 Task: Select Convenience. Add to cart, from Lula Convenience Stores for 1779 Jenna Lane, Cincinnati, Ohio 45202, Cell Number 513-925-0533, following item : Snuggle Blue Sparkle Fabric Softener Dryer Sheets - 2
Action: Mouse moved to (342, 139)
Screenshot: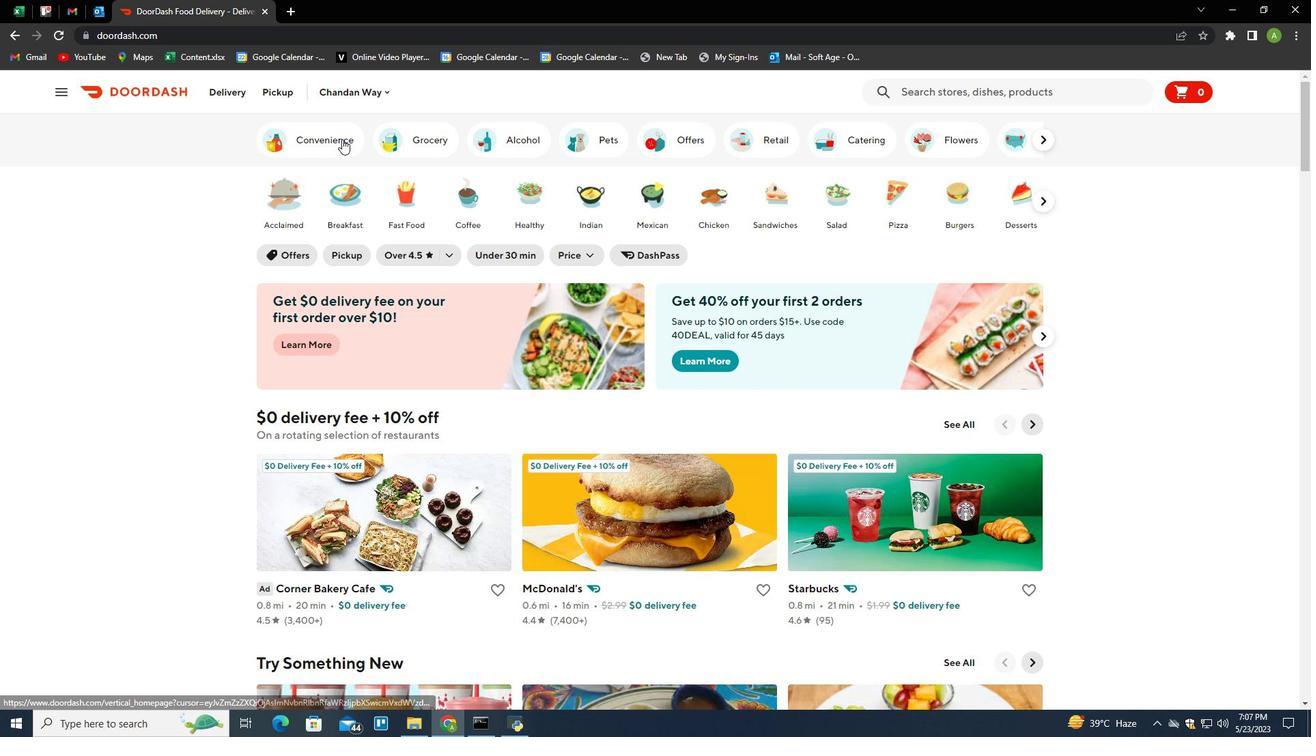 
Action: Mouse pressed left at (342, 139)
Screenshot: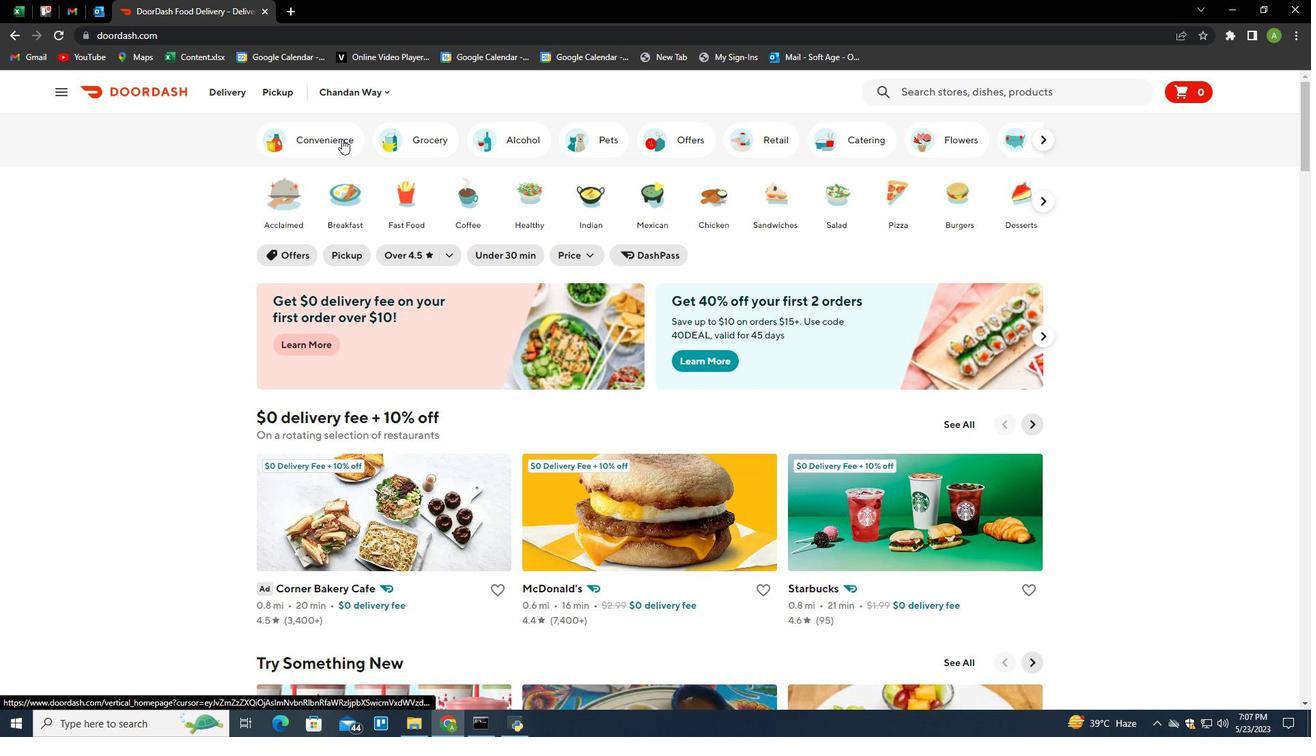 
Action: Mouse moved to (649, 576)
Screenshot: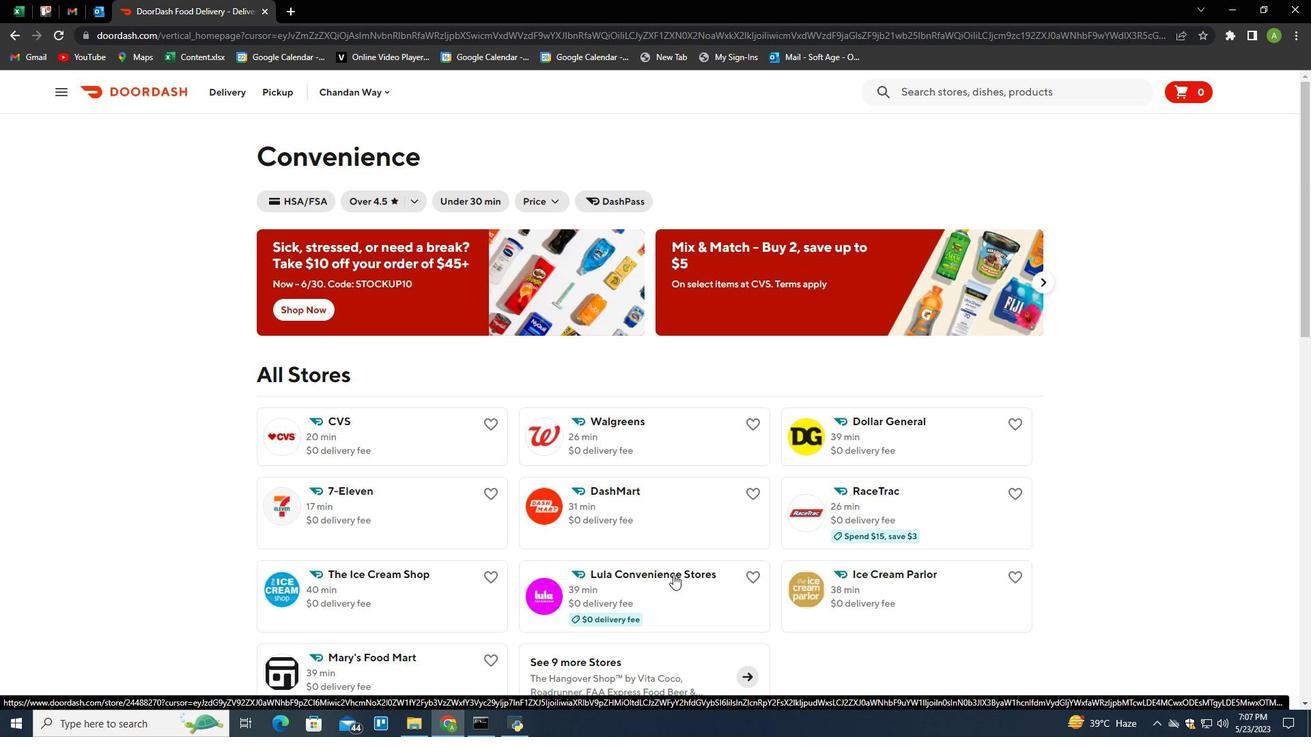 
Action: Mouse pressed left at (649, 576)
Screenshot: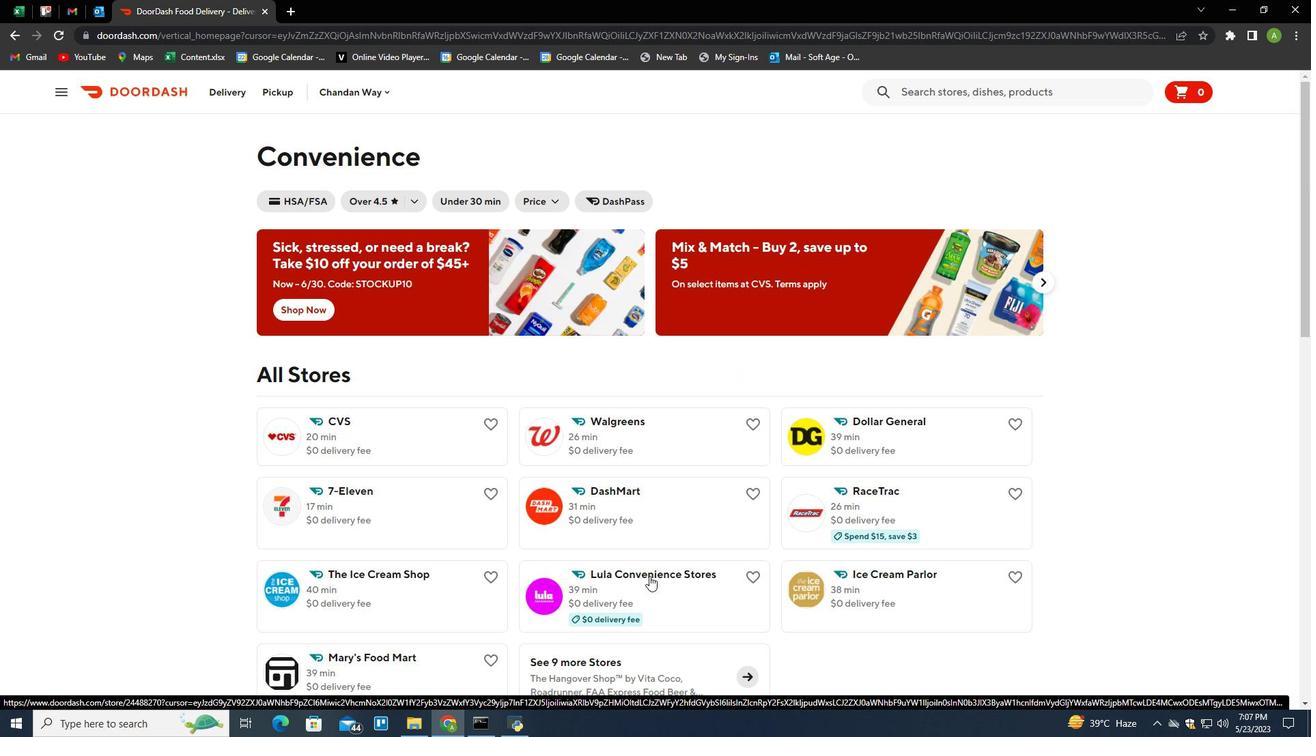 
Action: Mouse moved to (282, 88)
Screenshot: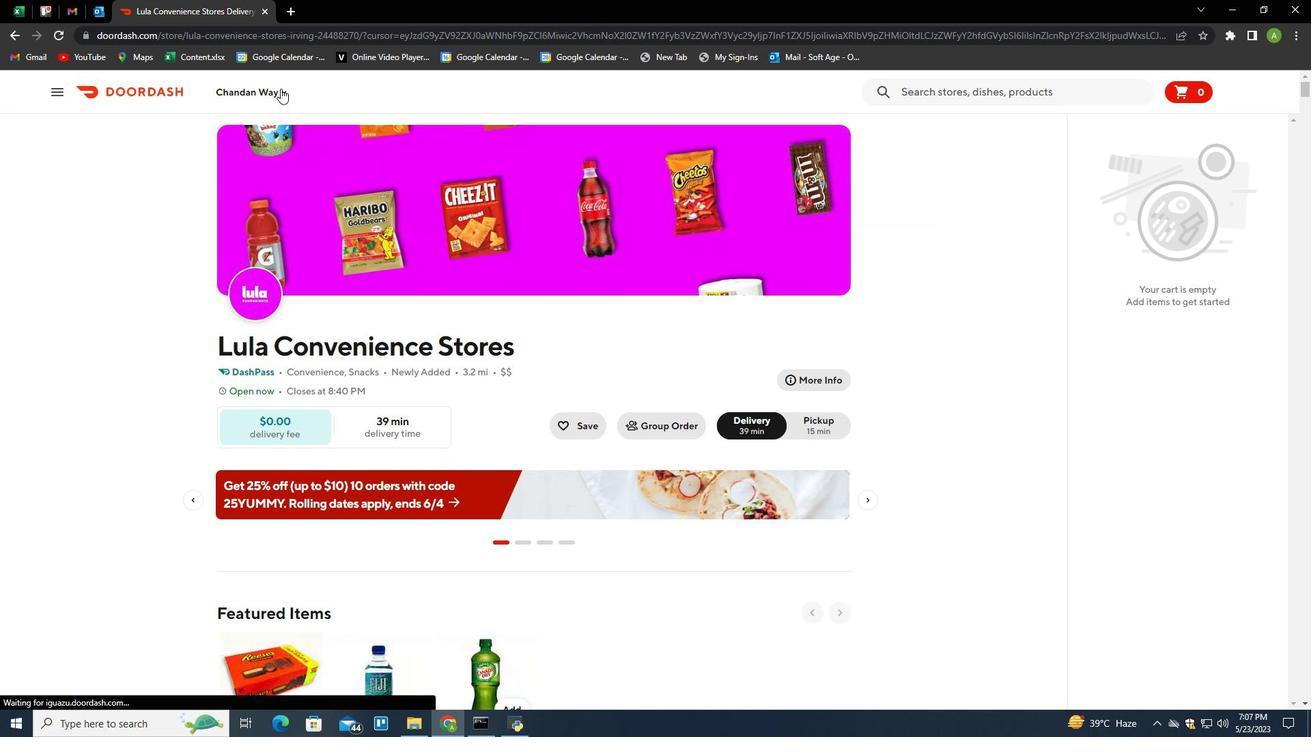 
Action: Mouse pressed left at (282, 88)
Screenshot: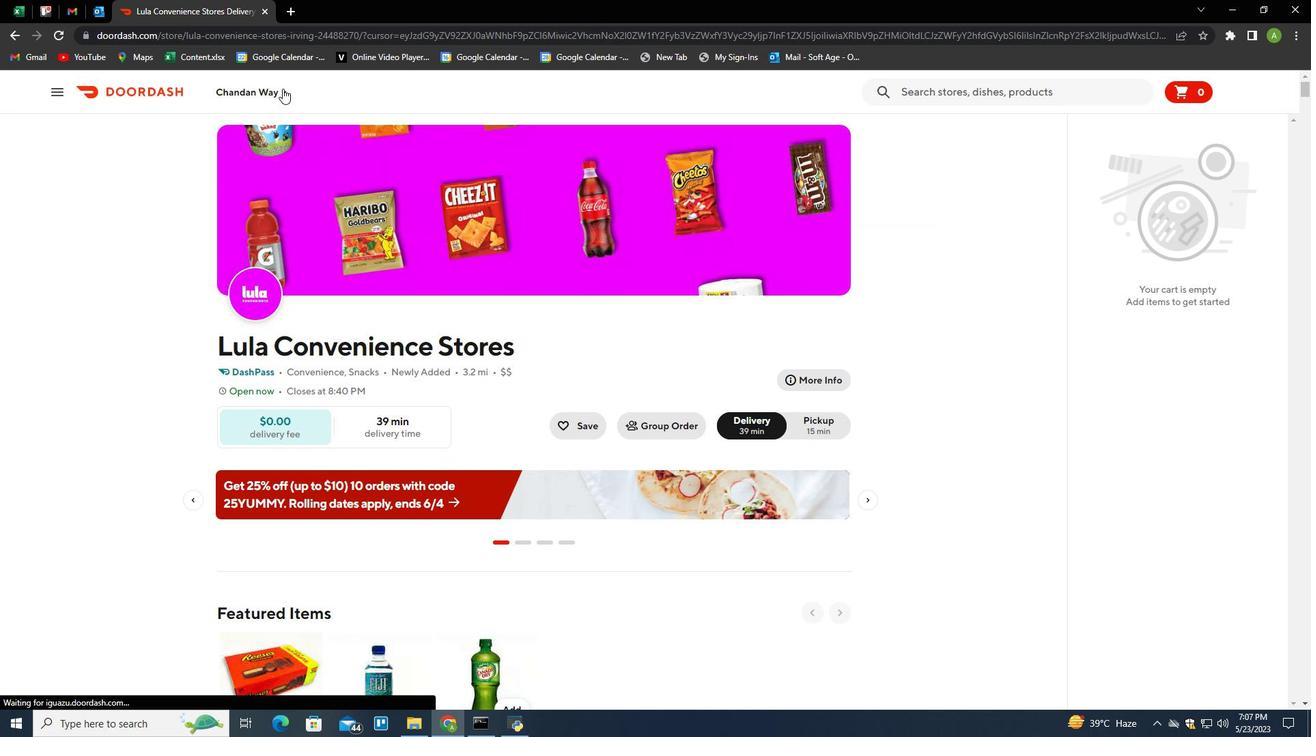
Action: Mouse moved to (293, 155)
Screenshot: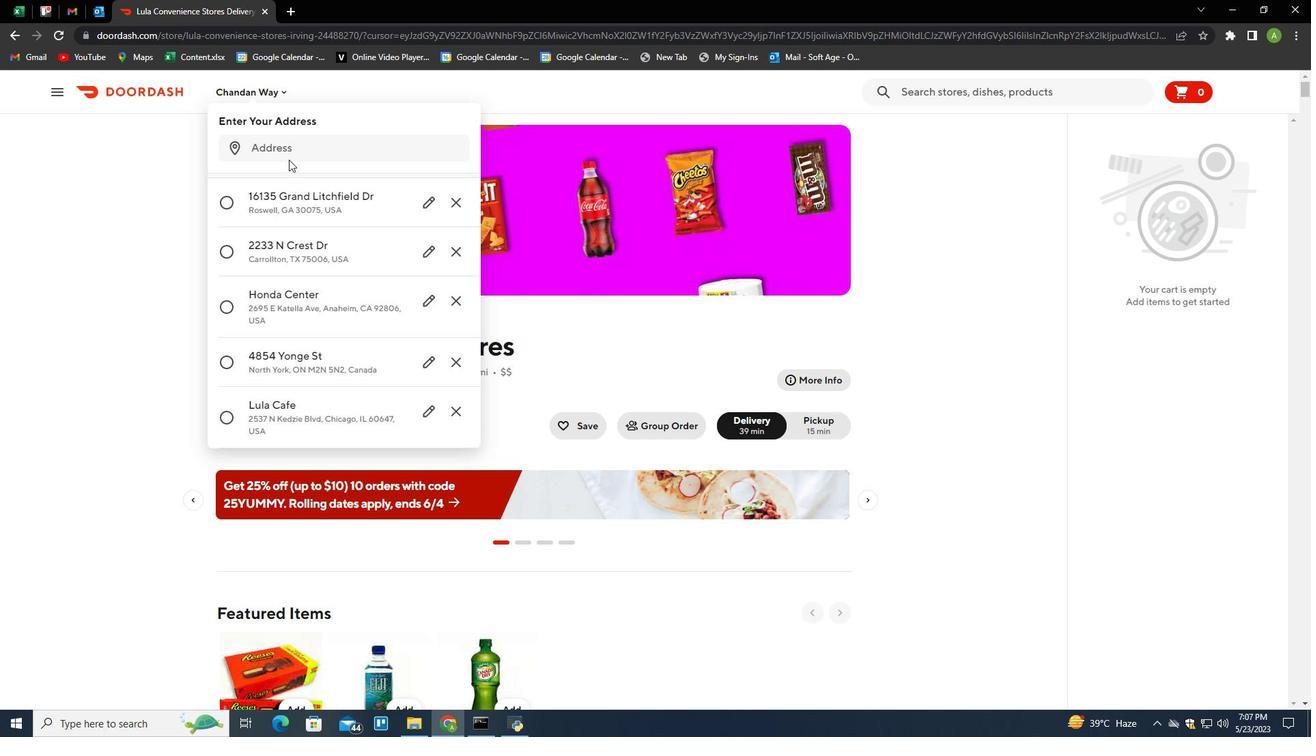 
Action: Mouse pressed left at (293, 155)
Screenshot: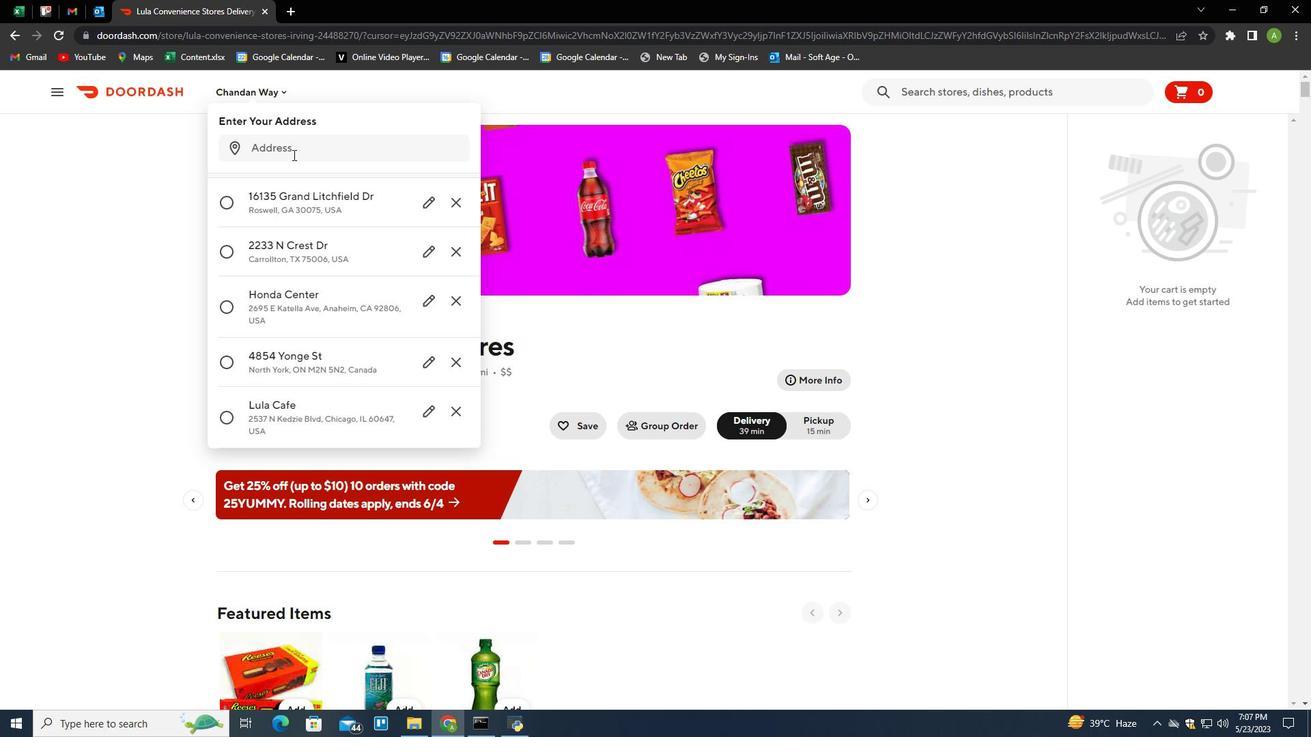 
Action: Mouse moved to (293, 142)
Screenshot: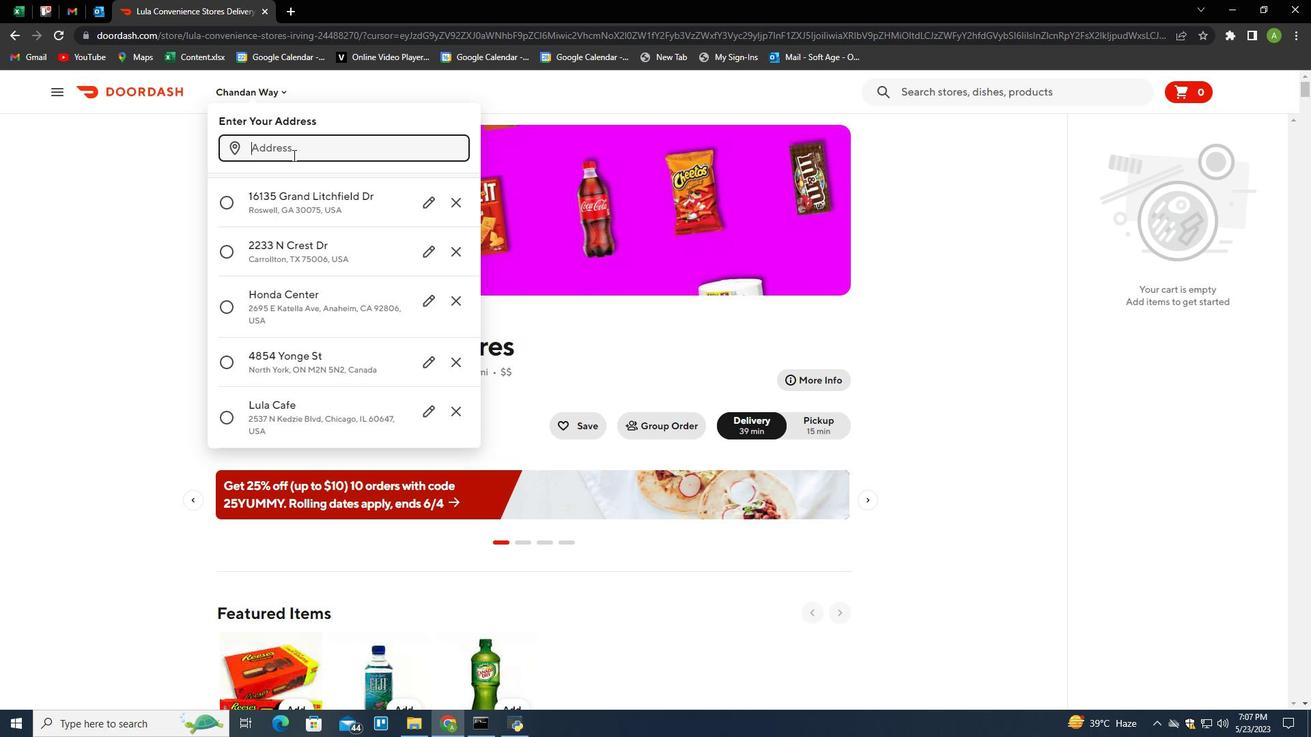 
Action: Key pressed 1779<Key.space>jenna<Key.space>lane,<Key.space>cicn<Key.backspace><Key.backspace>ncinnati,<Key.space>ohio<Key.space>45202<Key.enter>
Screenshot: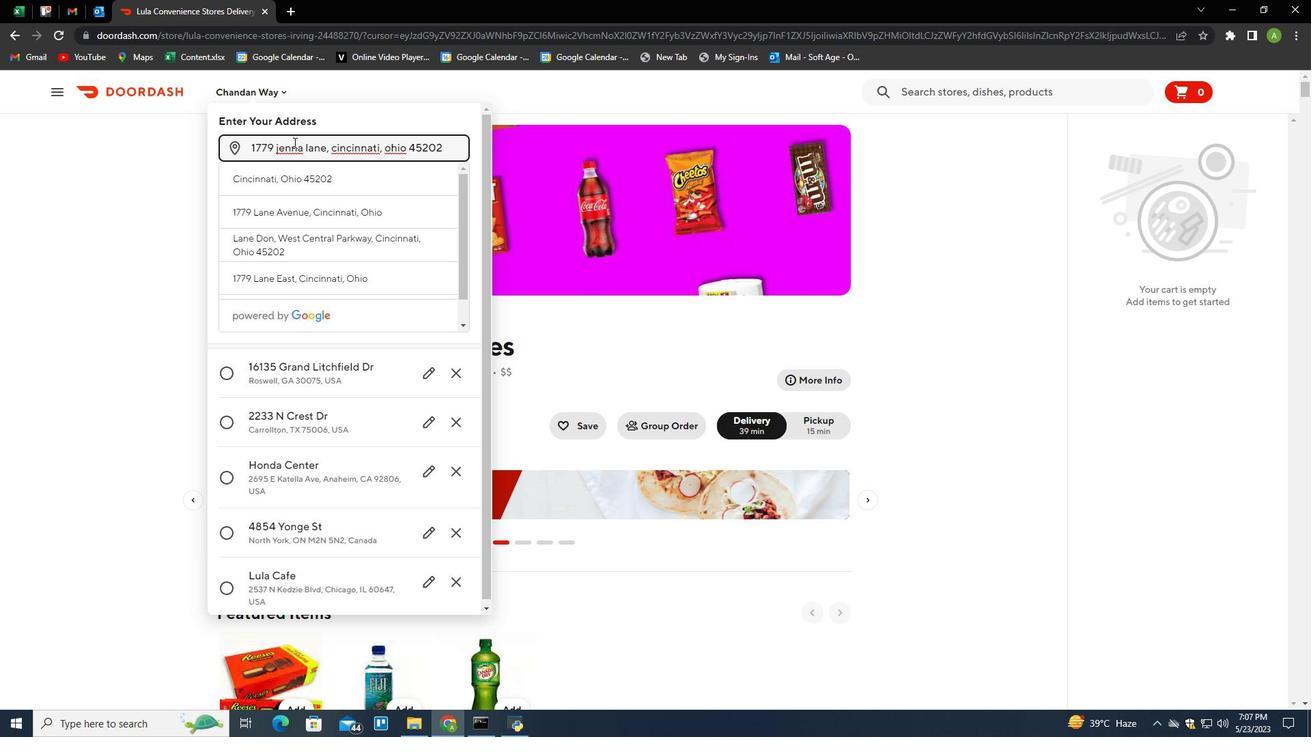 
Action: Mouse moved to (391, 523)
Screenshot: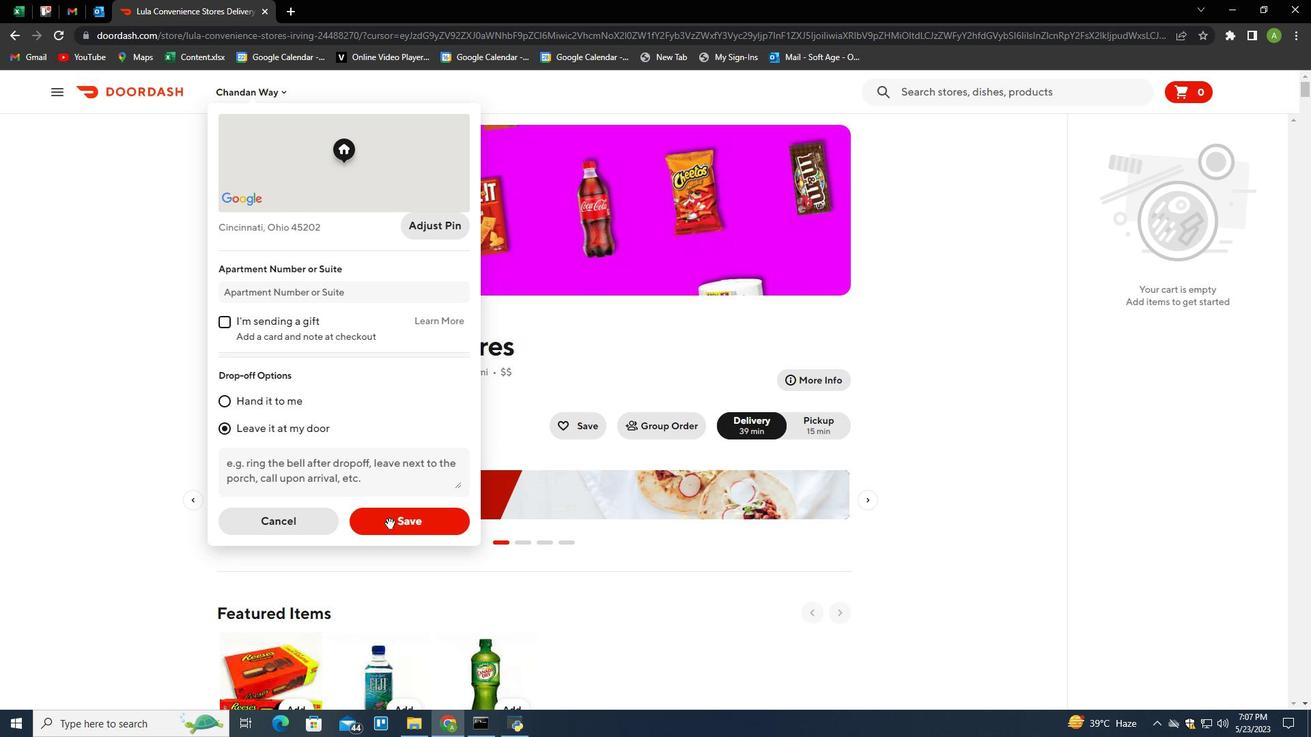 
Action: Mouse pressed left at (391, 523)
Screenshot: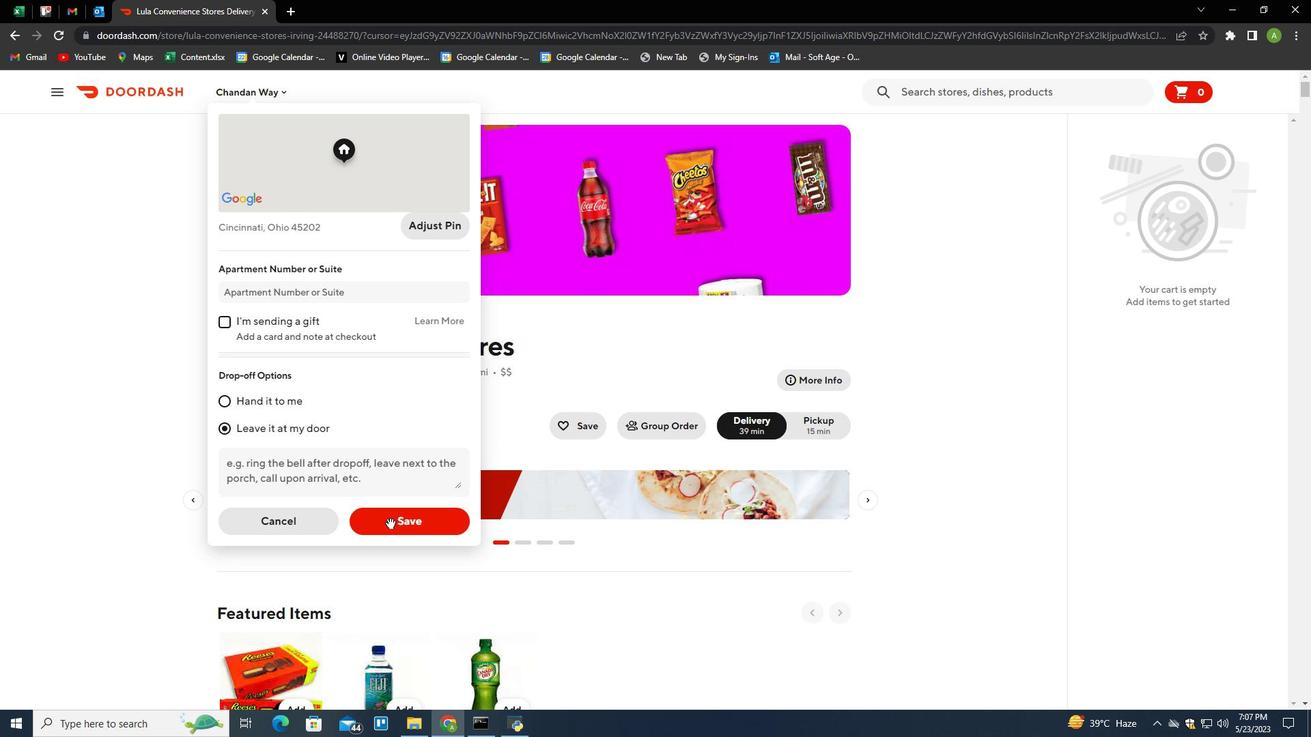 
Action: Mouse moved to (480, 256)
Screenshot: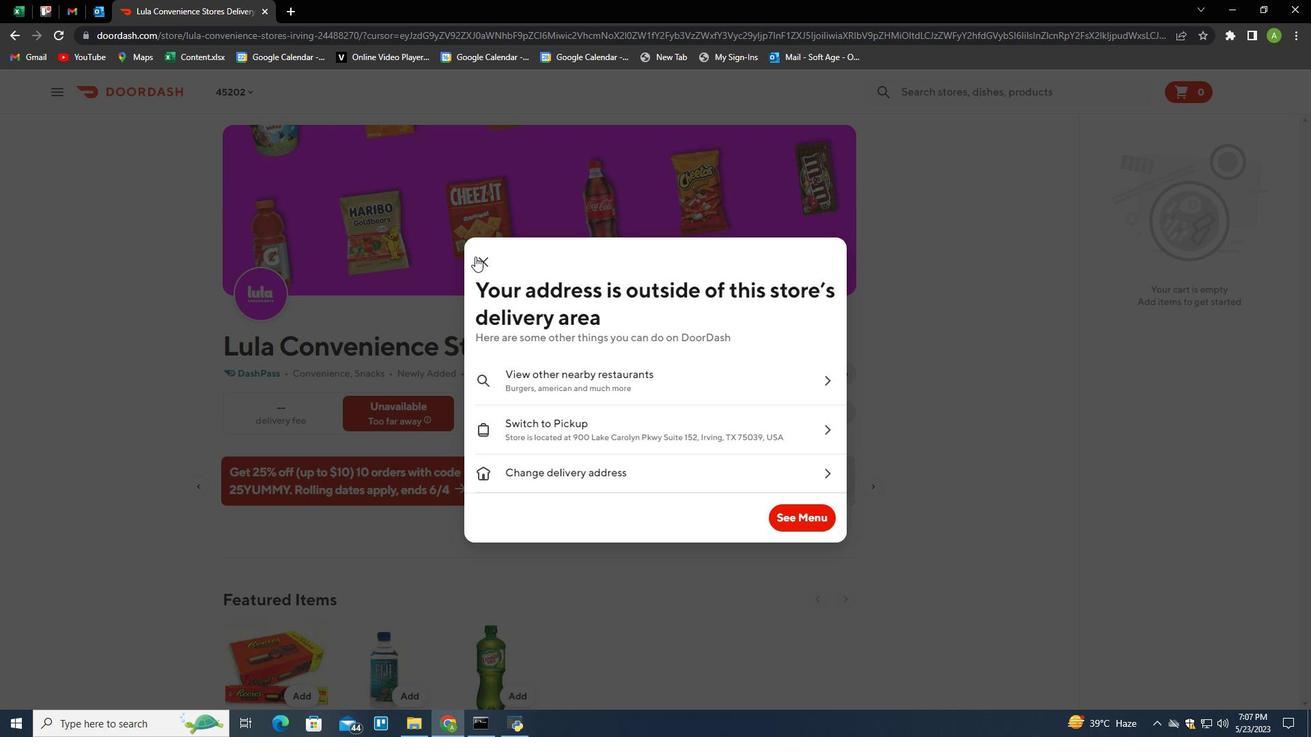 
Action: Mouse pressed left at (480, 256)
Screenshot: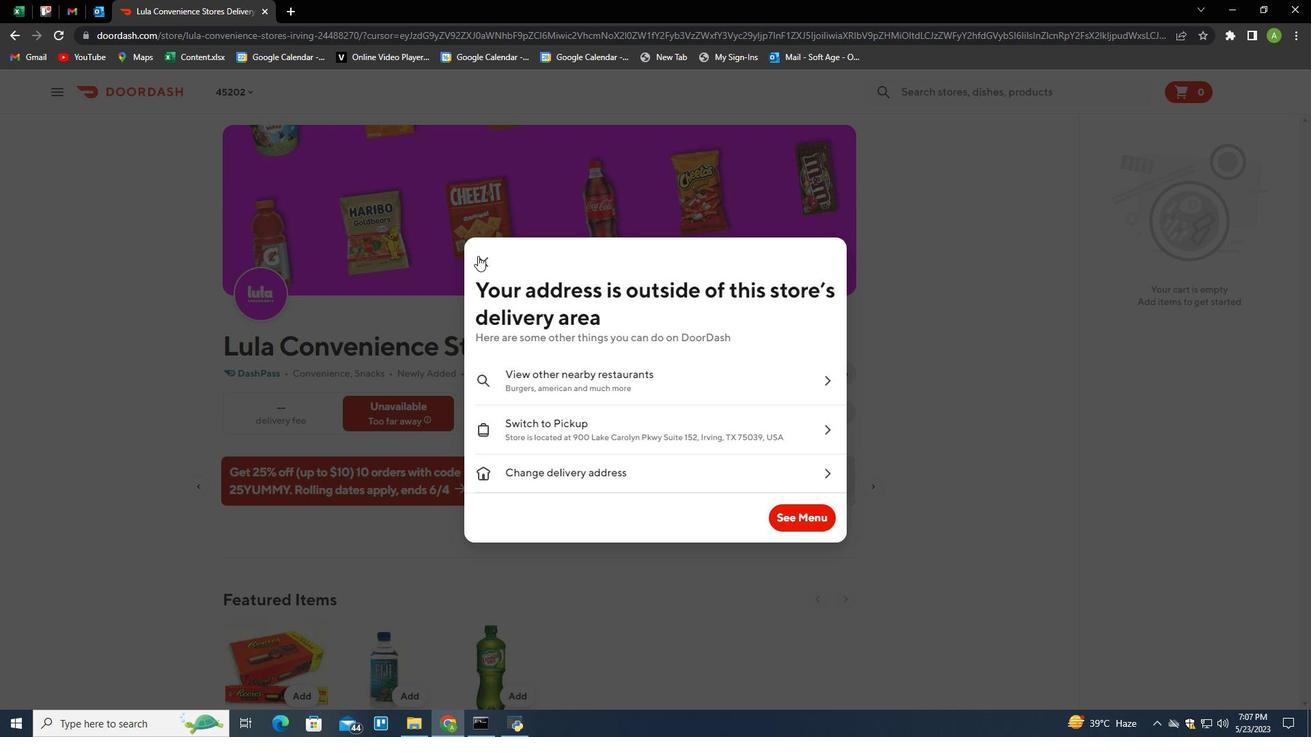 
Action: Mouse moved to (652, 401)
Screenshot: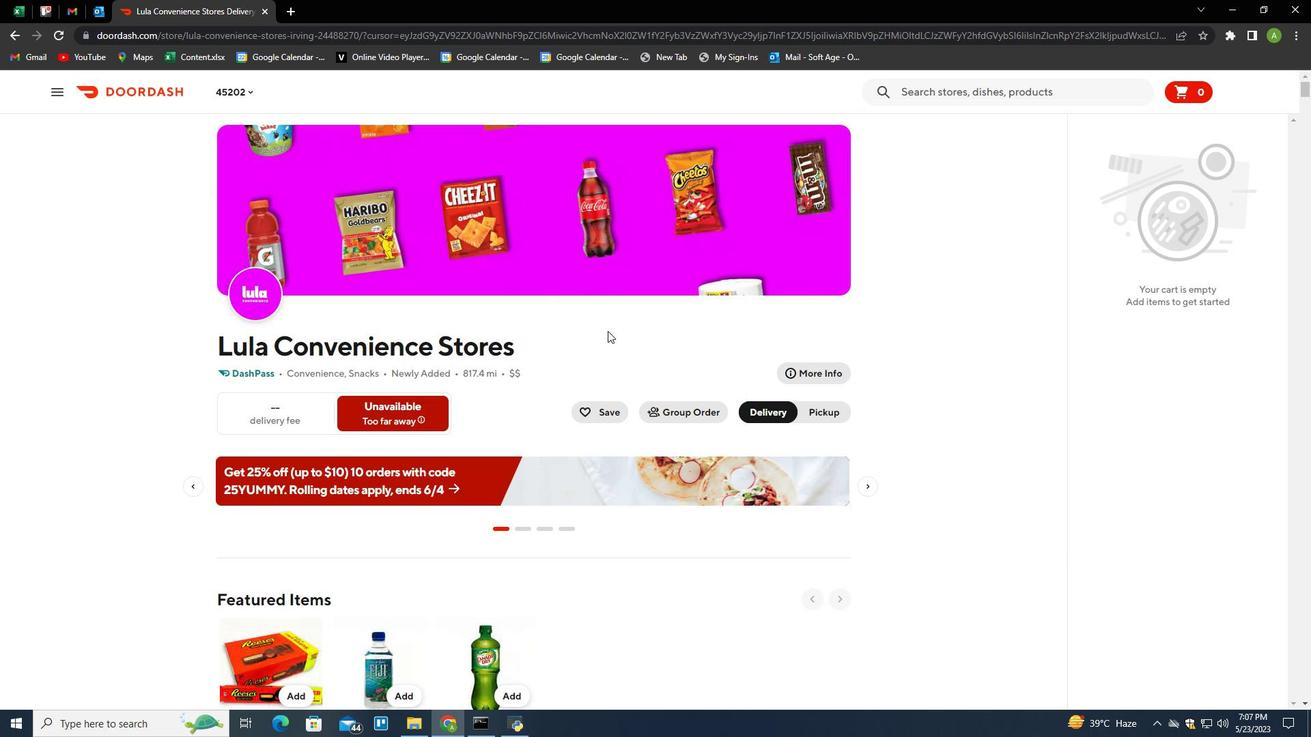 
Action: Mouse scrolled (646, 390) with delta (0, 0)
Screenshot: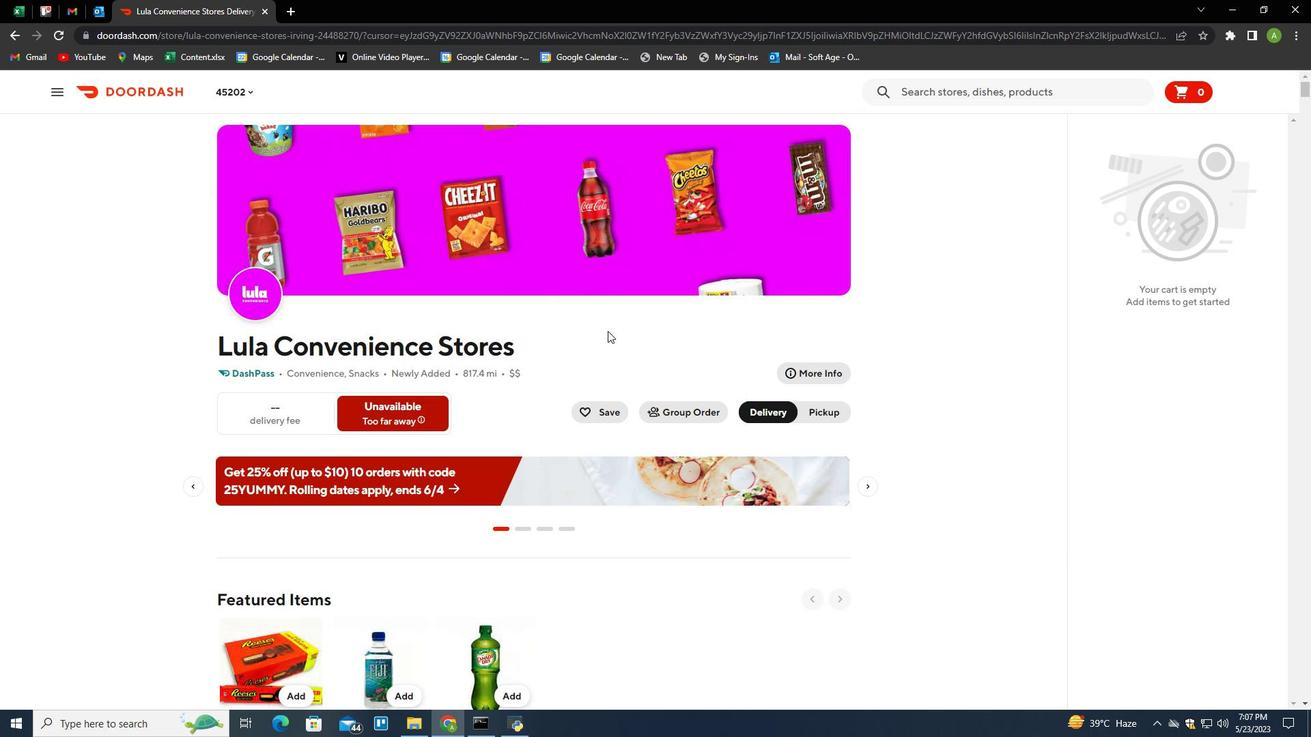 
Action: Mouse moved to (655, 406)
Screenshot: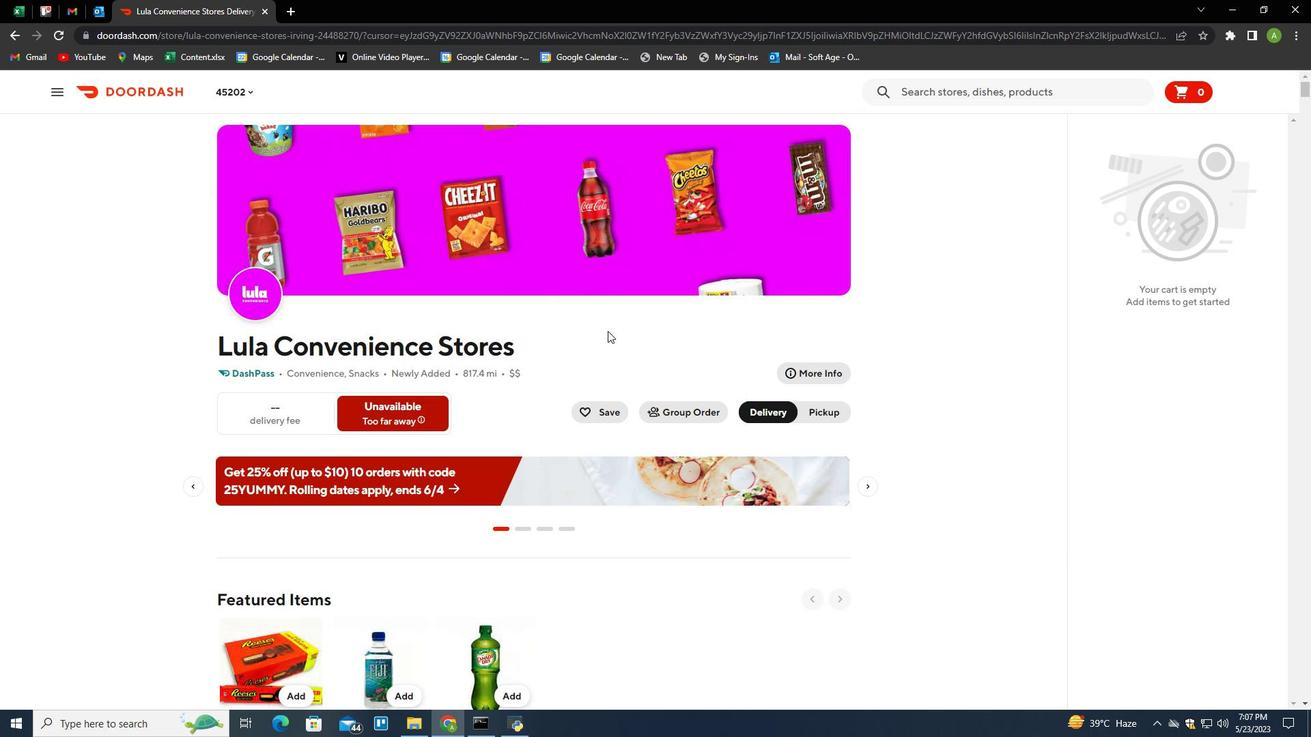 
Action: Mouse scrolled (655, 405) with delta (0, 0)
Screenshot: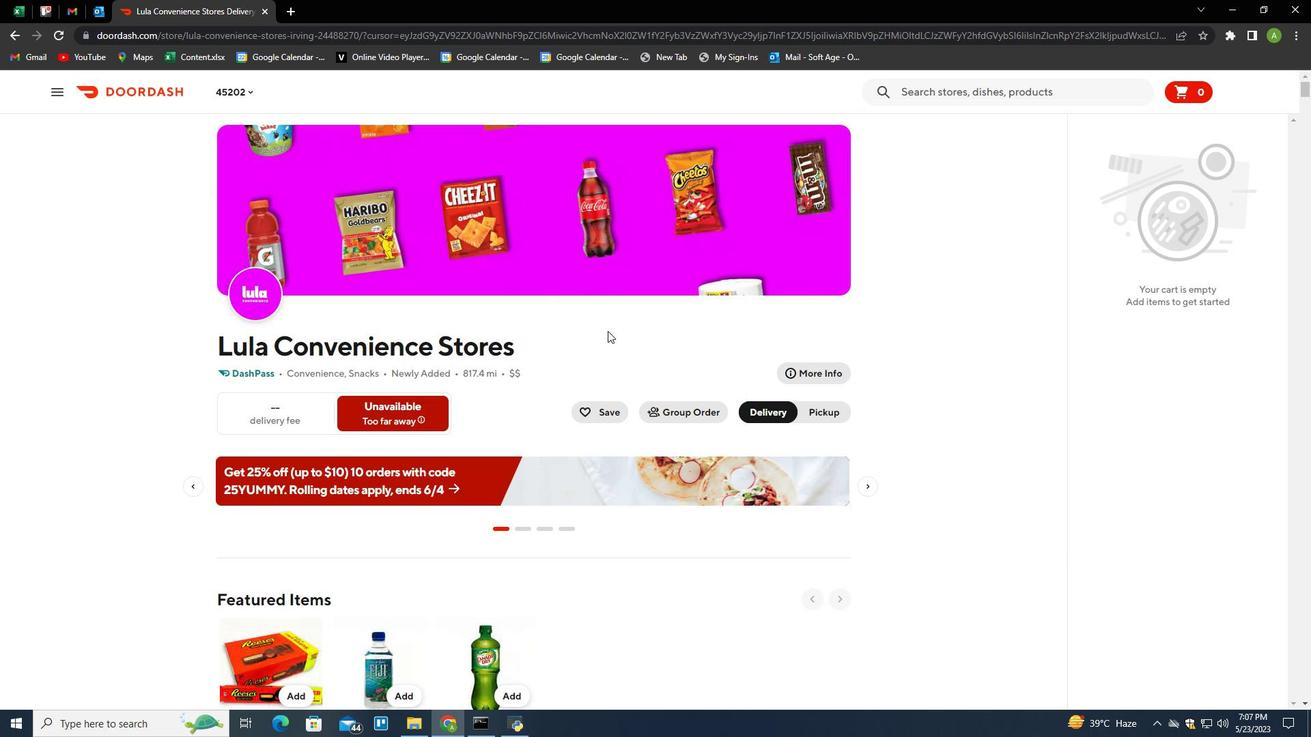 
Action: Mouse moved to (657, 409)
Screenshot: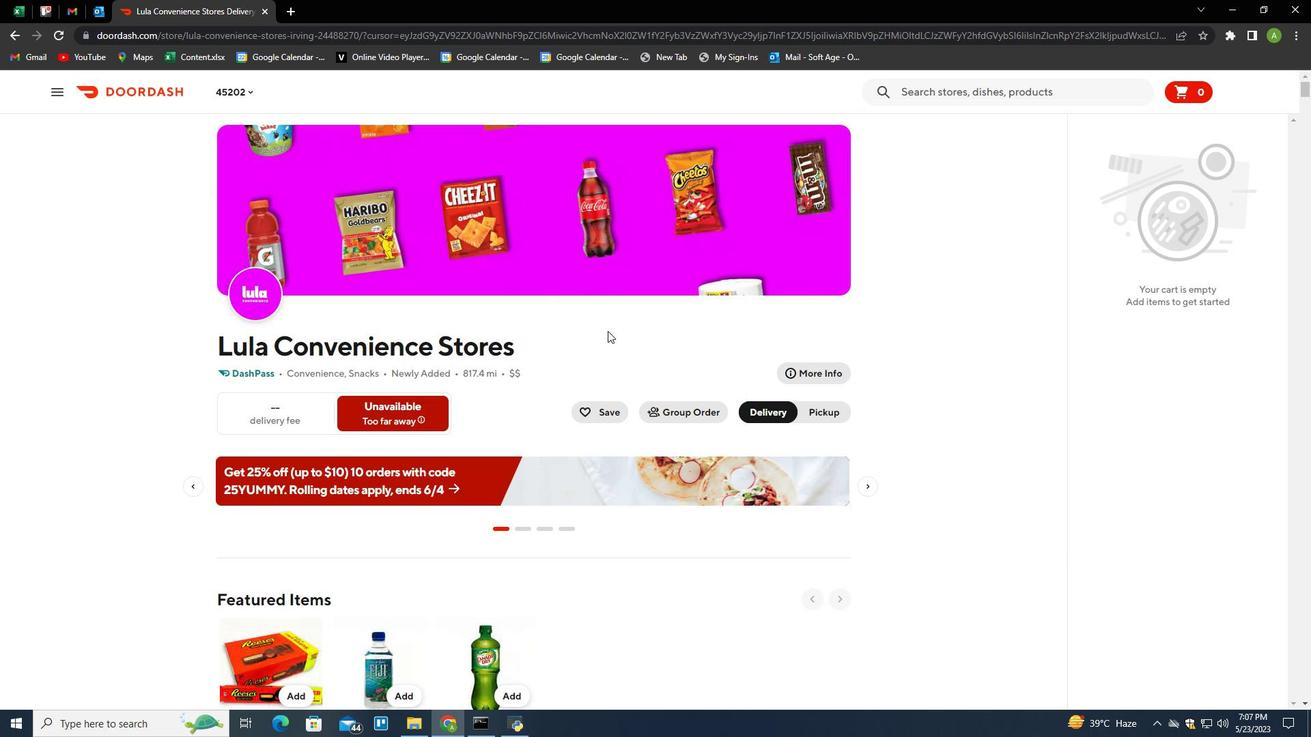 
Action: Mouse scrolled (657, 408) with delta (0, 0)
Screenshot: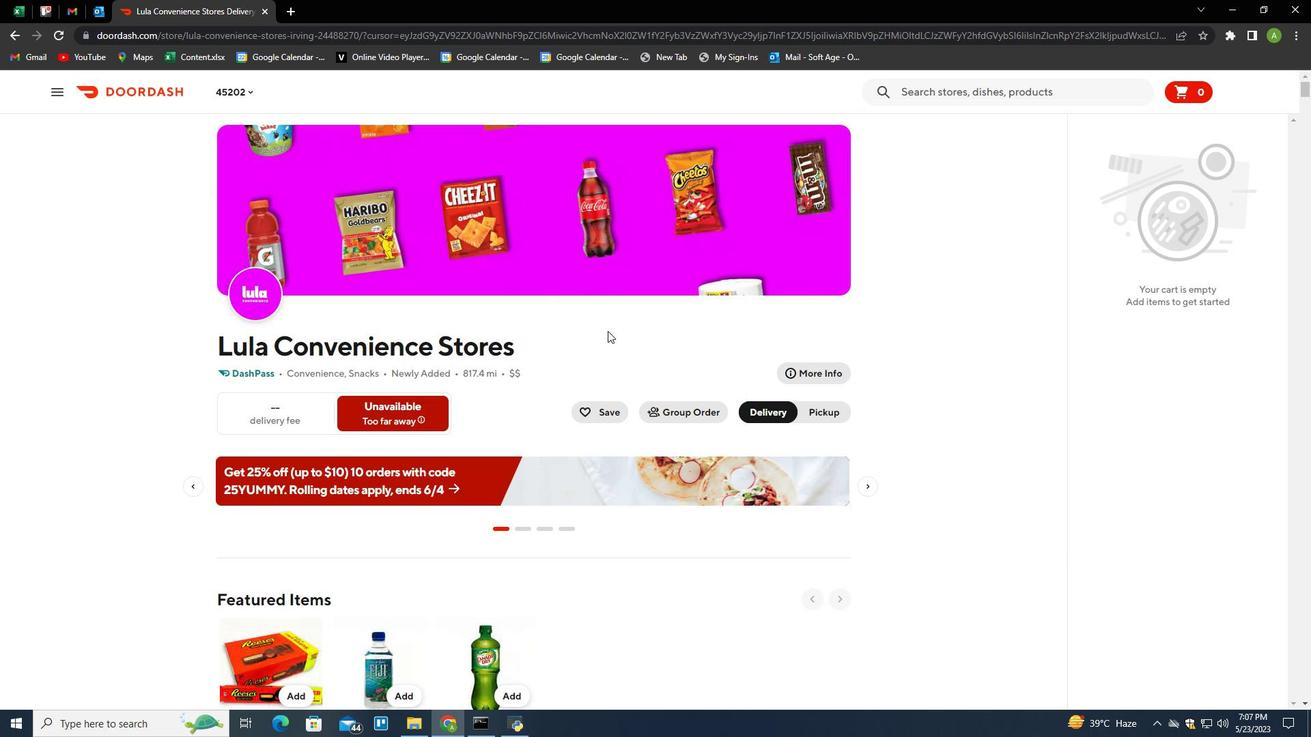 
Action: Mouse moved to (657, 410)
Screenshot: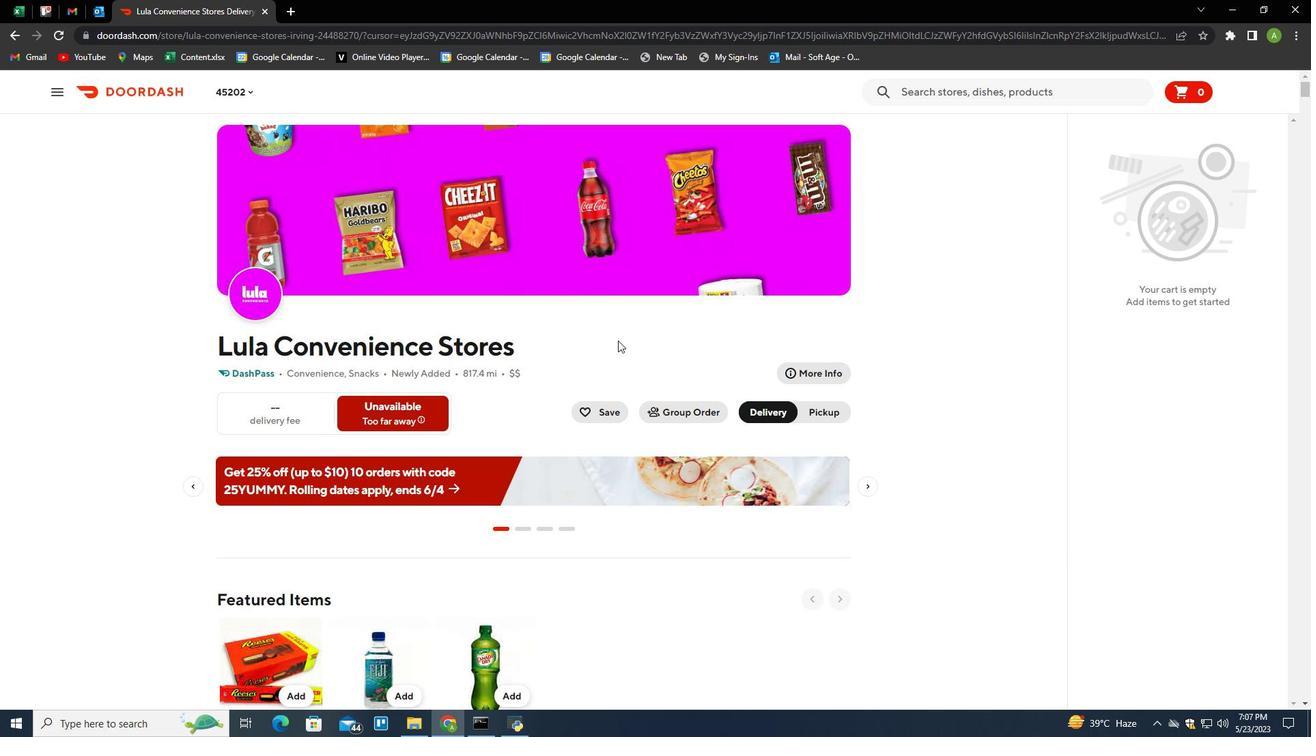 
Action: Mouse scrolled (657, 409) with delta (0, 0)
Screenshot: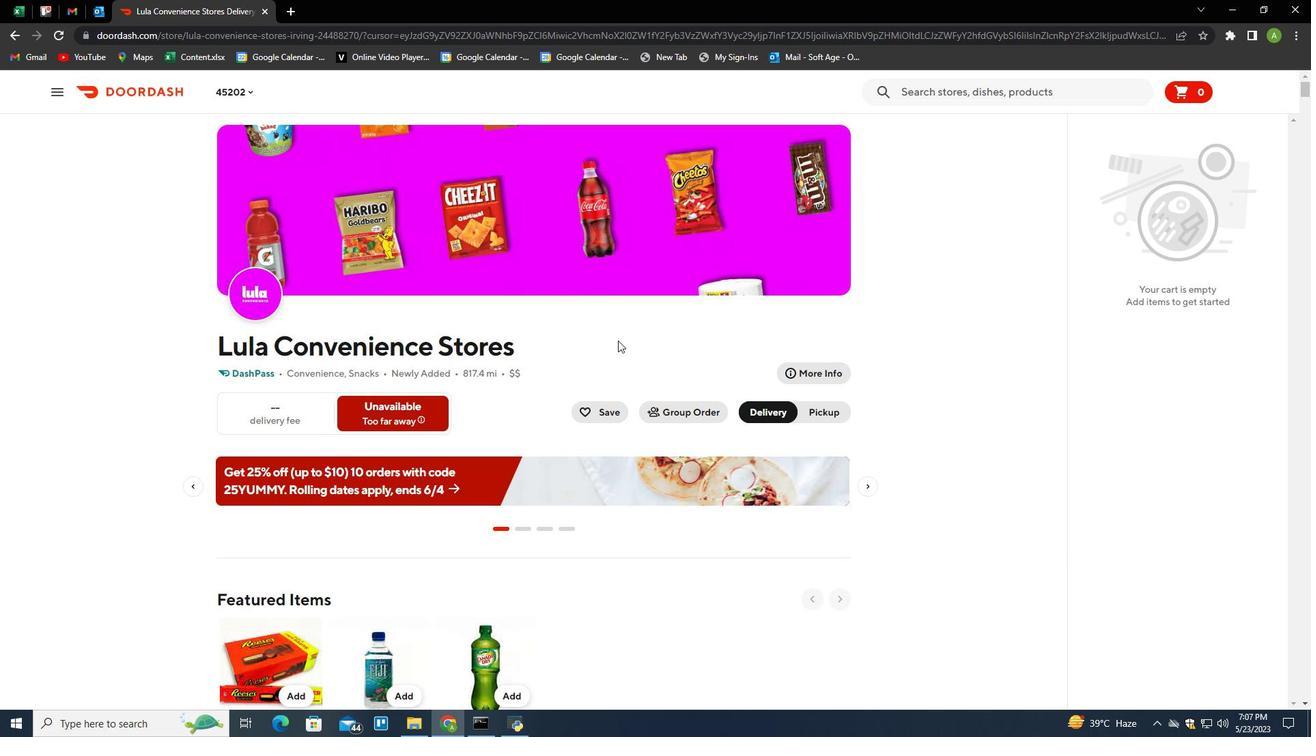 
Action: Mouse moved to (644, 484)
Screenshot: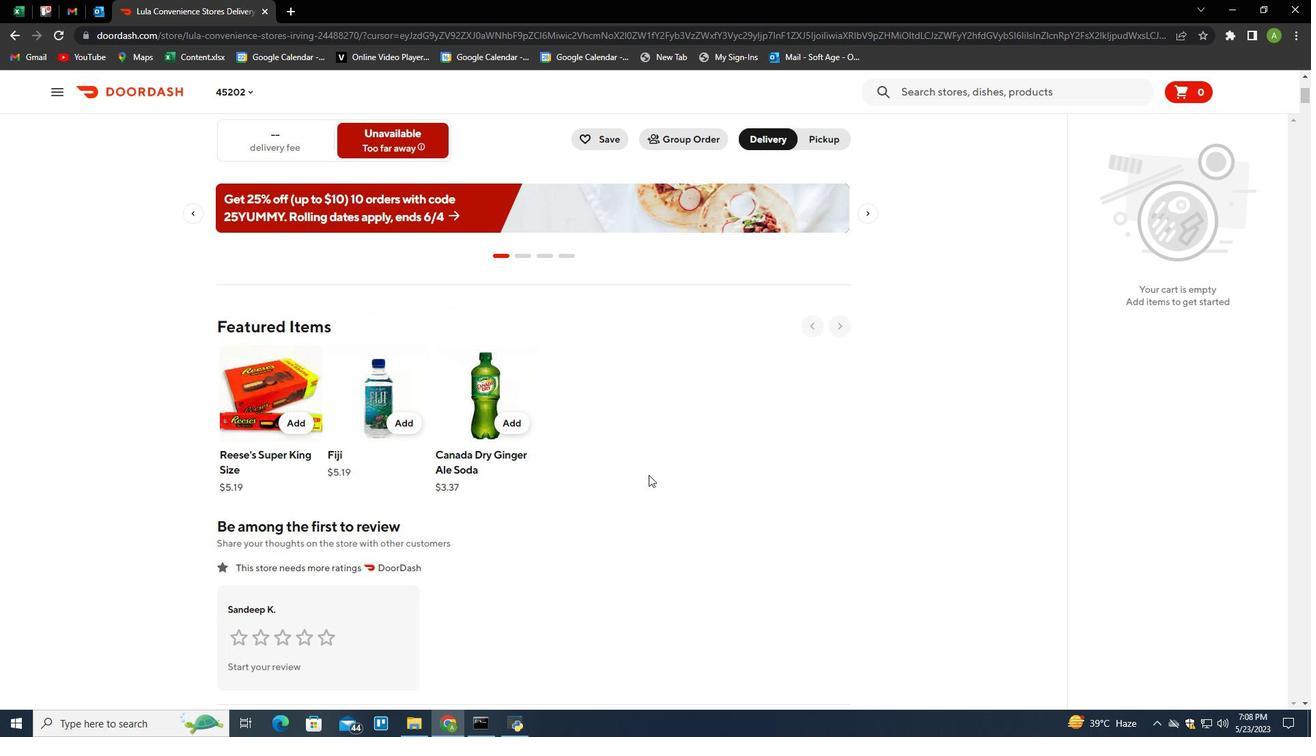 
Action: Mouse scrolled (644, 483) with delta (0, 0)
Screenshot: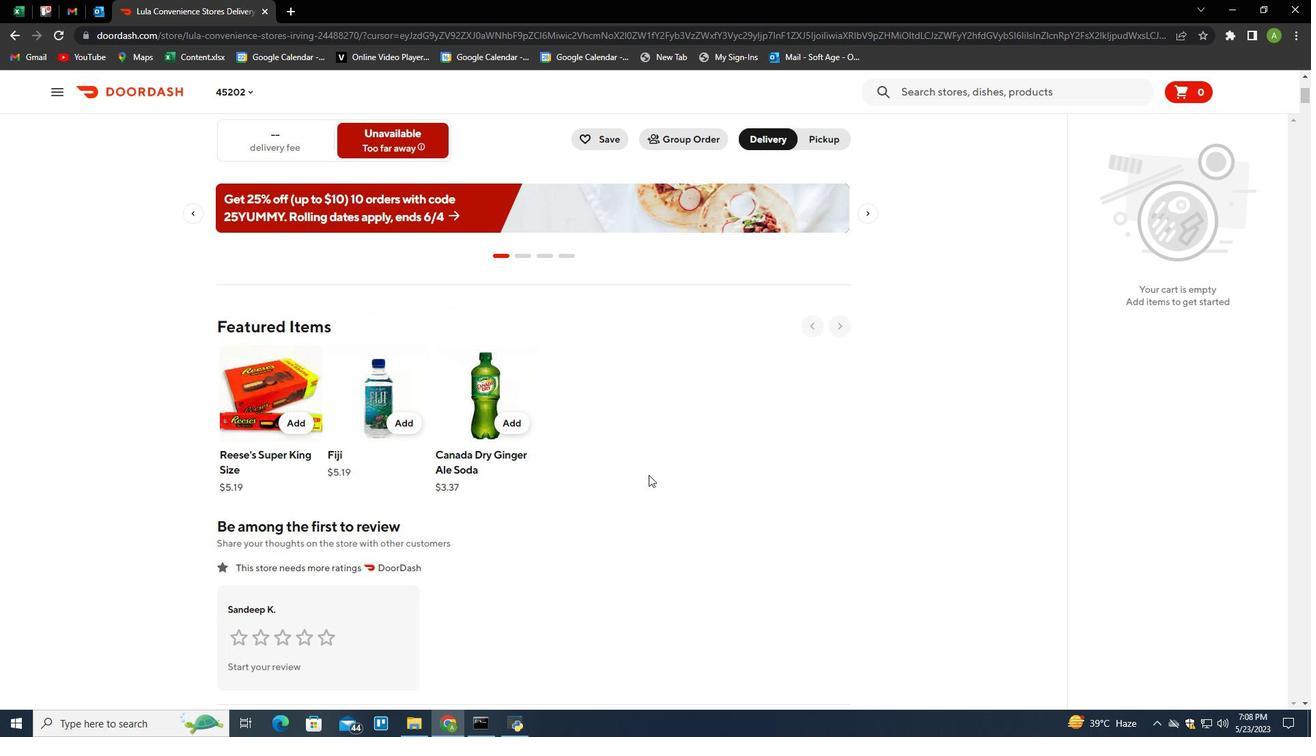 
Action: Mouse moved to (644, 487)
Screenshot: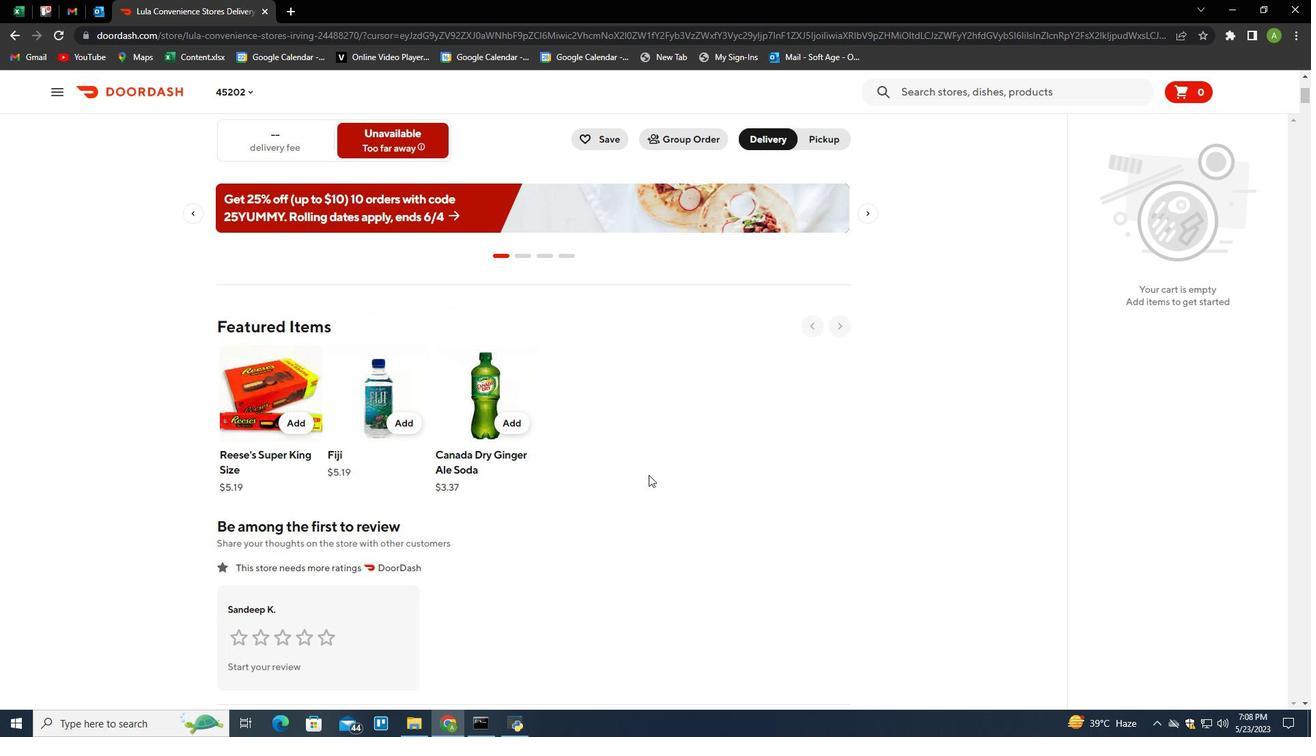
Action: Mouse scrolled (644, 486) with delta (0, 0)
Screenshot: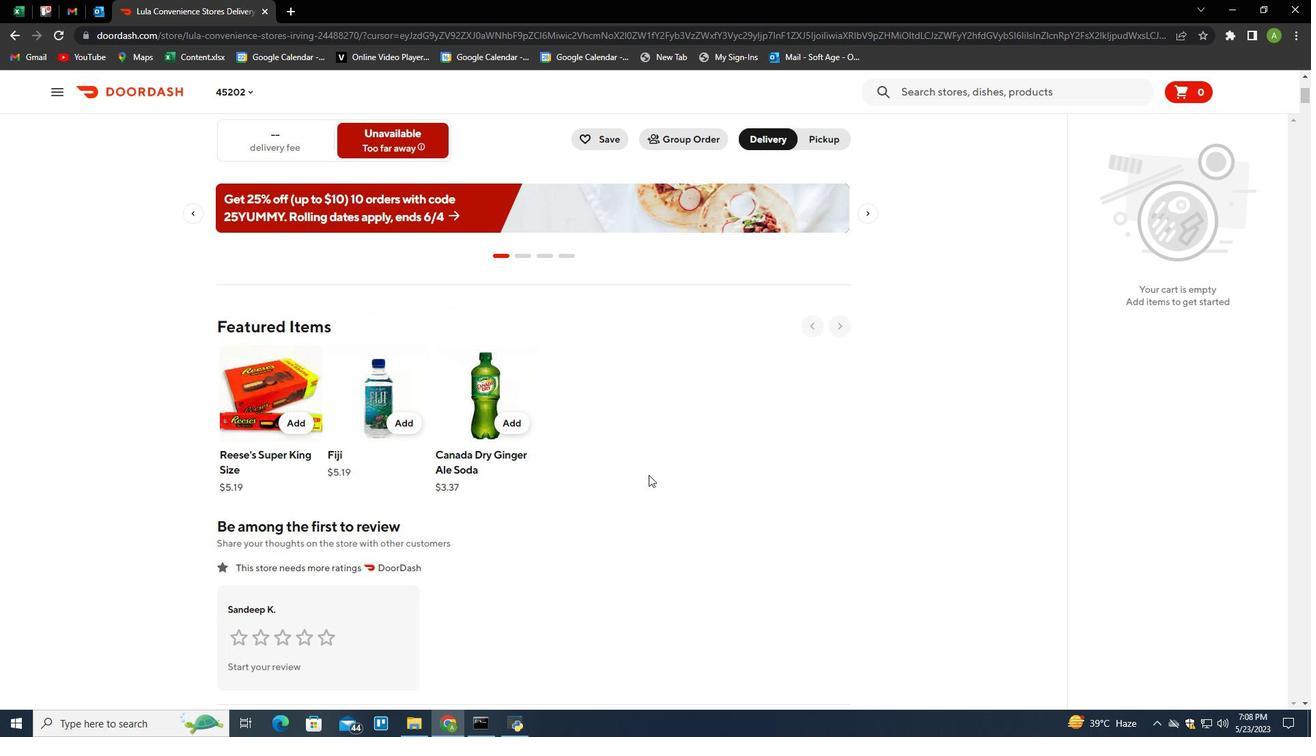 
Action: Mouse moved to (643, 489)
Screenshot: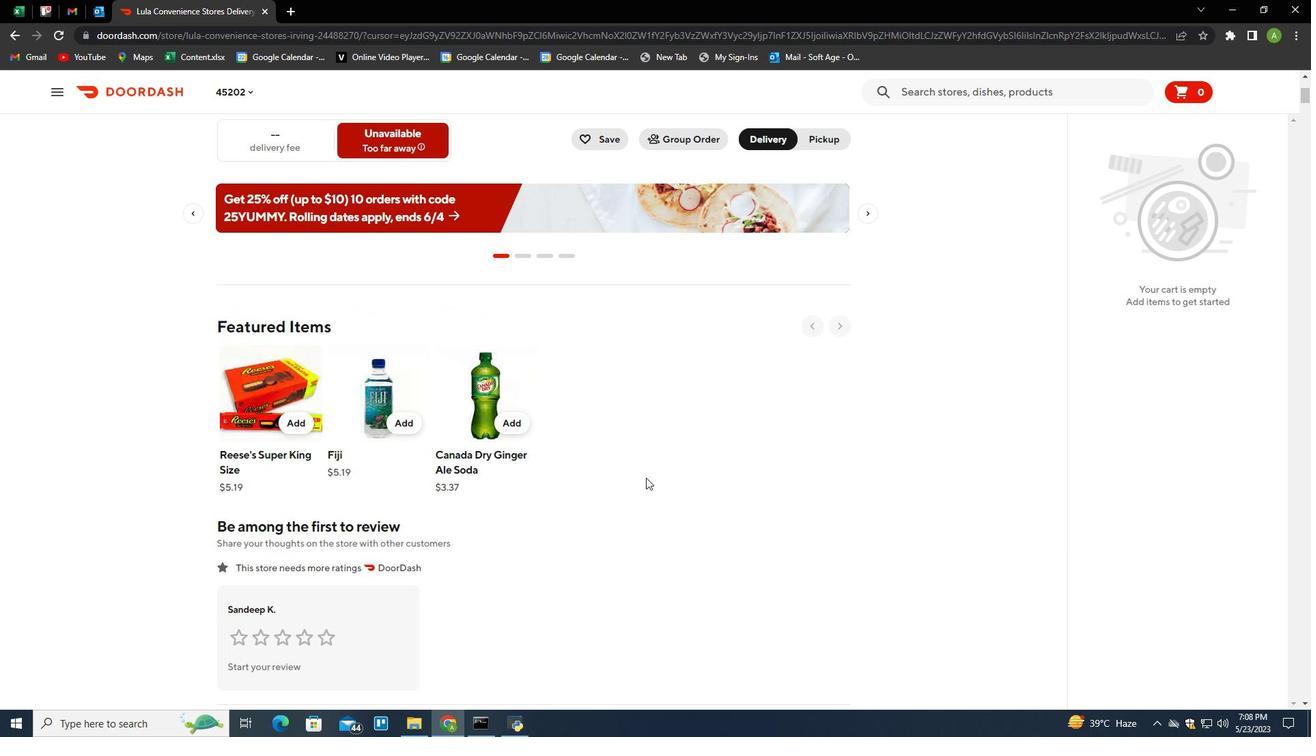 
Action: Mouse scrolled (643, 488) with delta (0, 0)
Screenshot: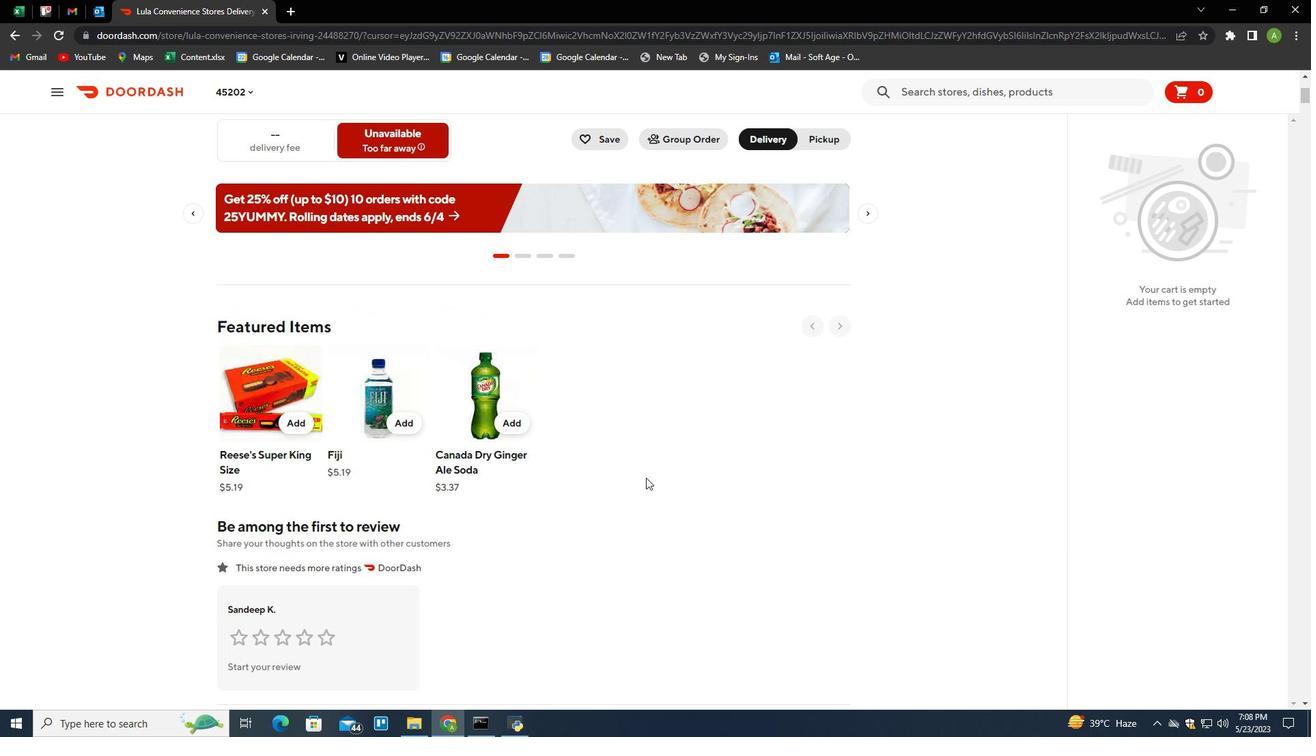 
Action: Mouse moved to (643, 490)
Screenshot: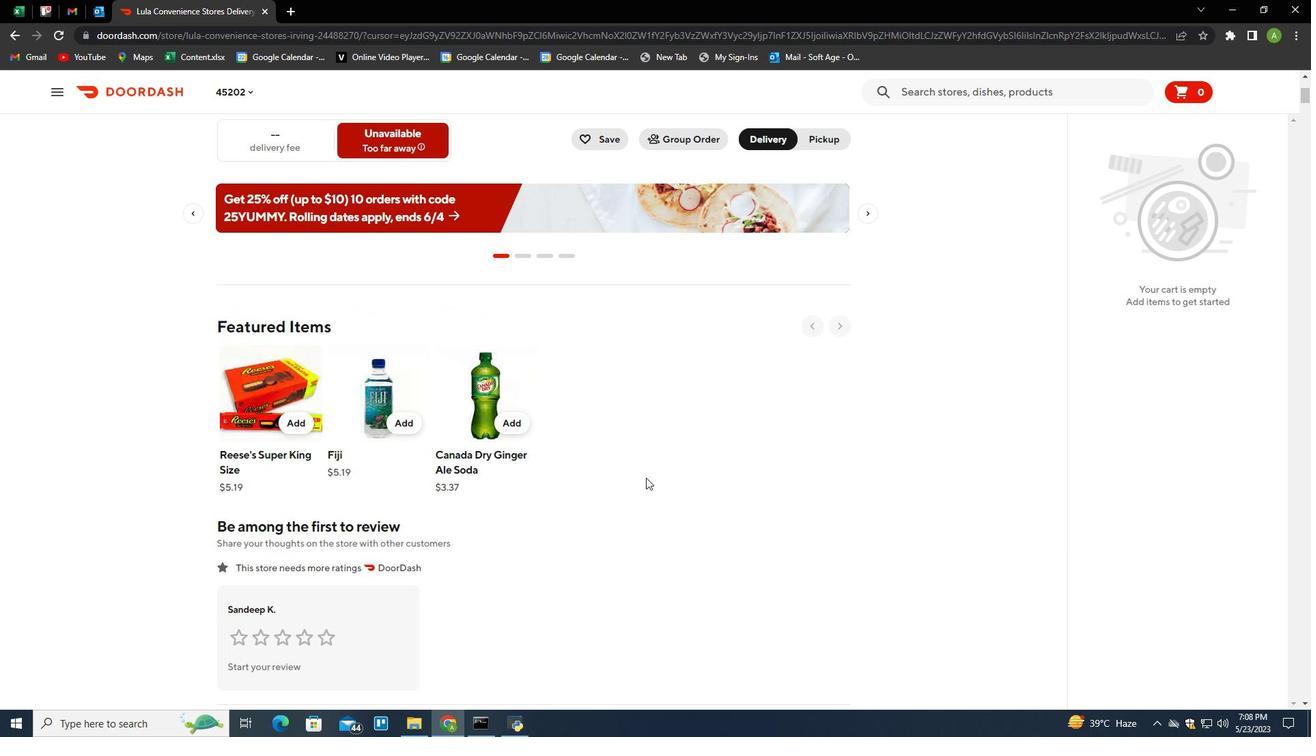 
Action: Mouse scrolled (643, 489) with delta (0, 0)
Screenshot: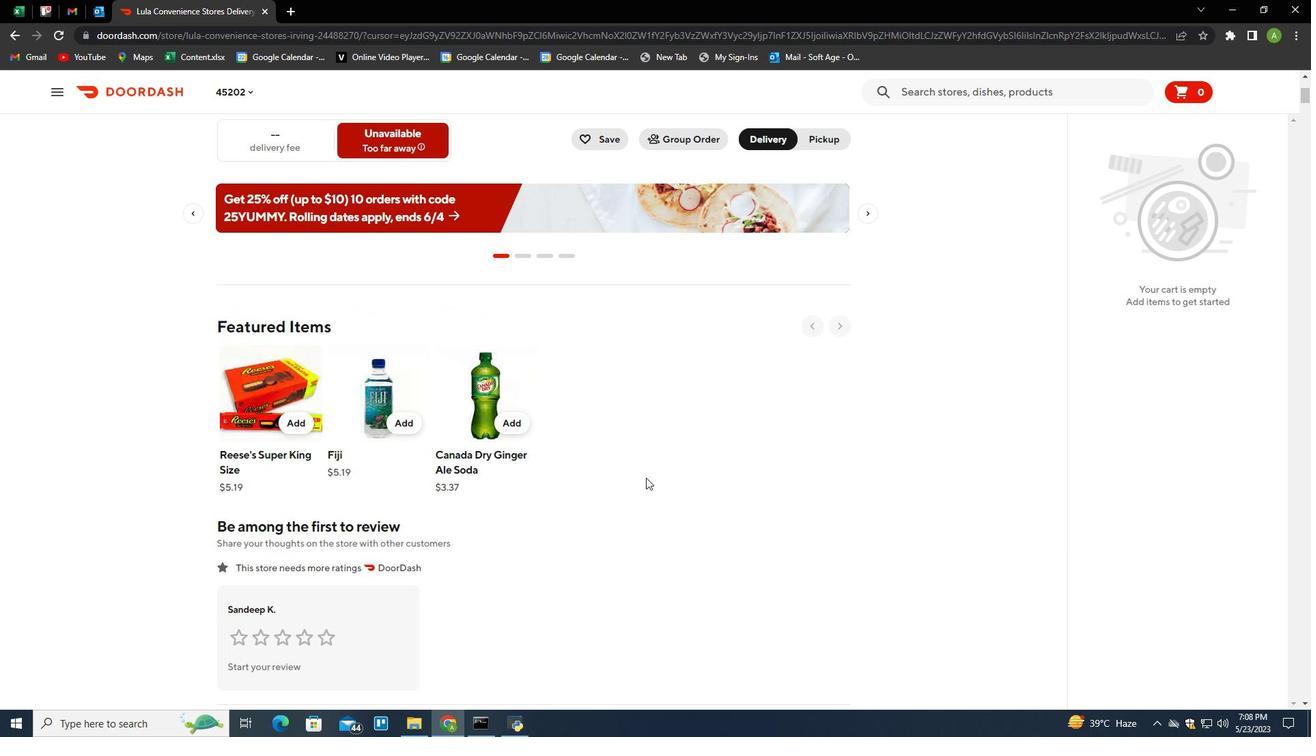 
Action: Mouse moved to (696, 450)
Screenshot: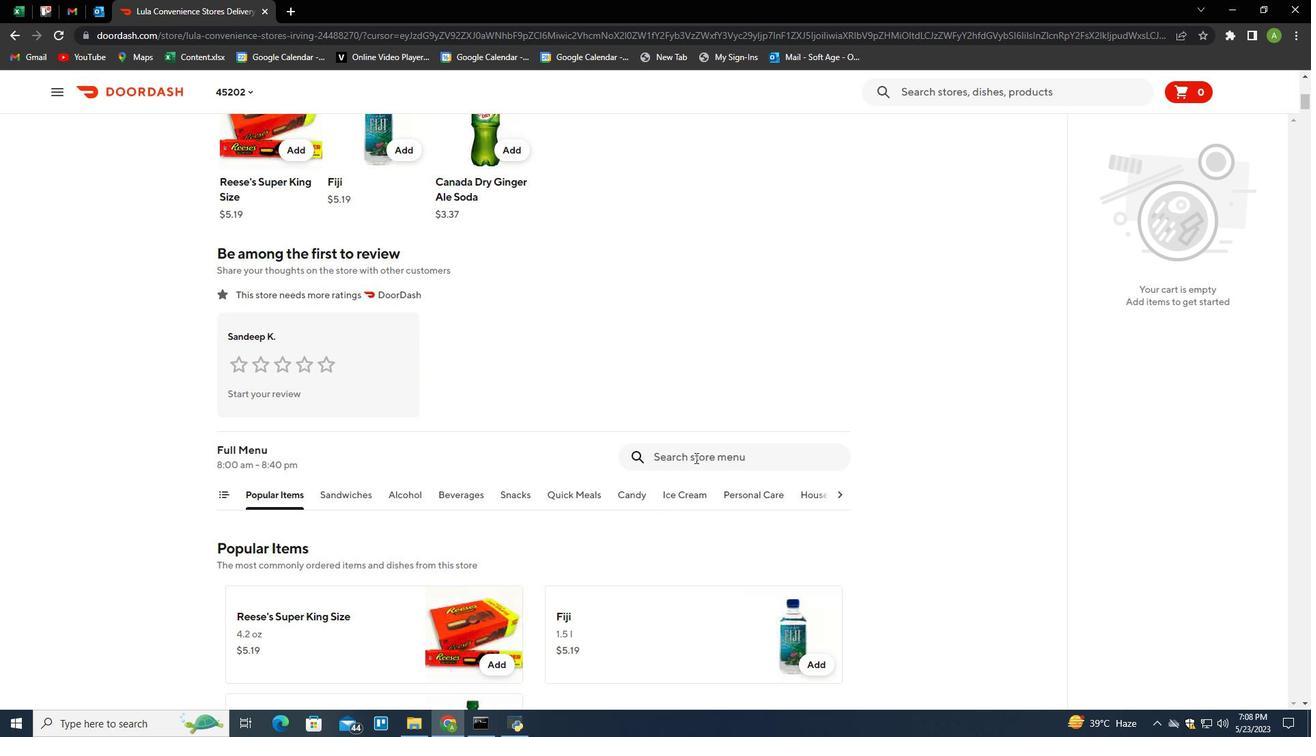 
Action: Mouse pressed left at (696, 450)
Screenshot: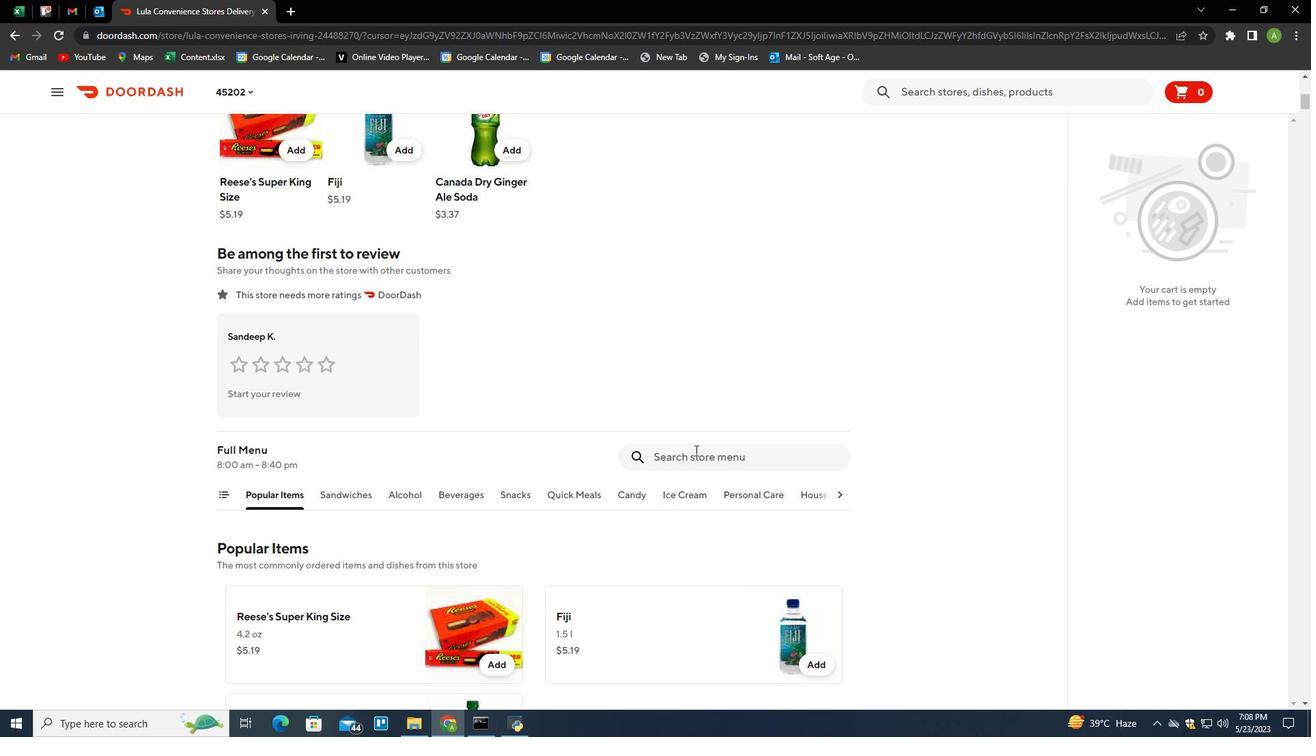 
Action: Mouse moved to (587, 448)
Screenshot: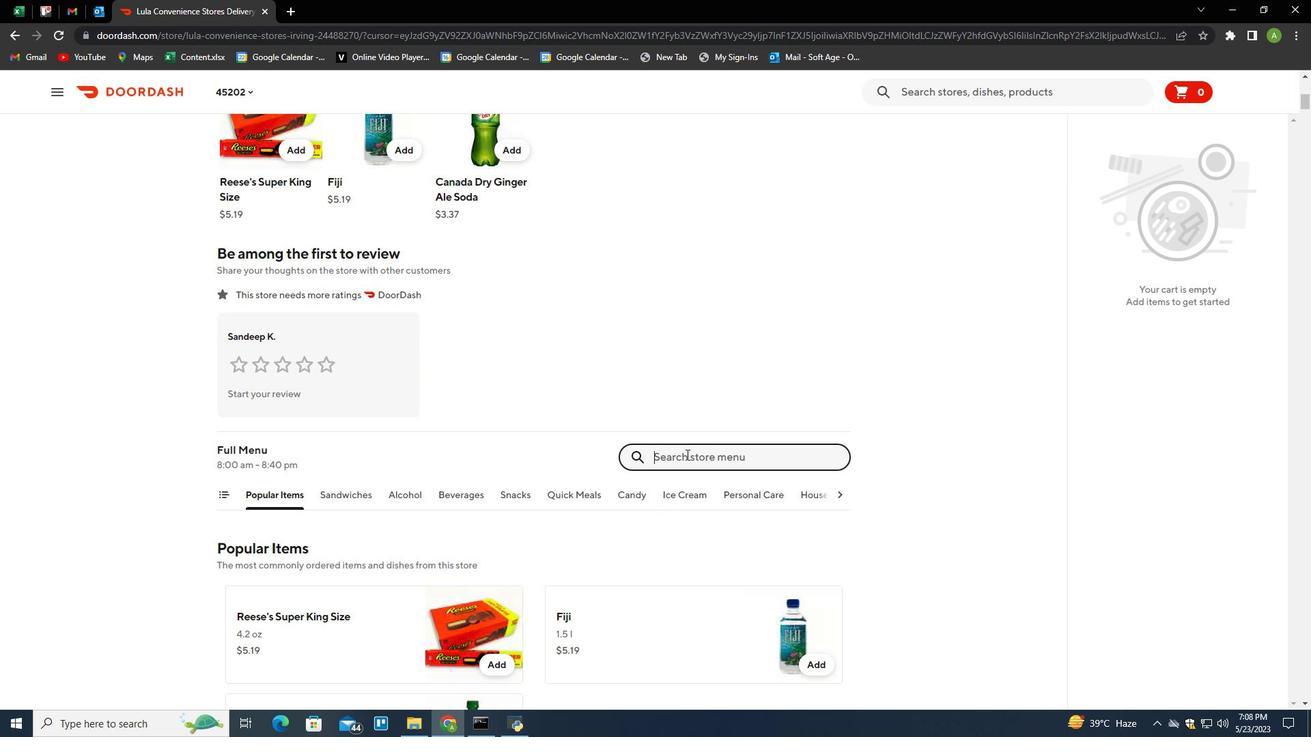 
Action: Key pressed snuggle<Key.space>blue<Key.space>sparkle<Key.space>fabric<Key.space>softner<Key.space>dryer<Key.space>sheets<Key.enter>
Screenshot: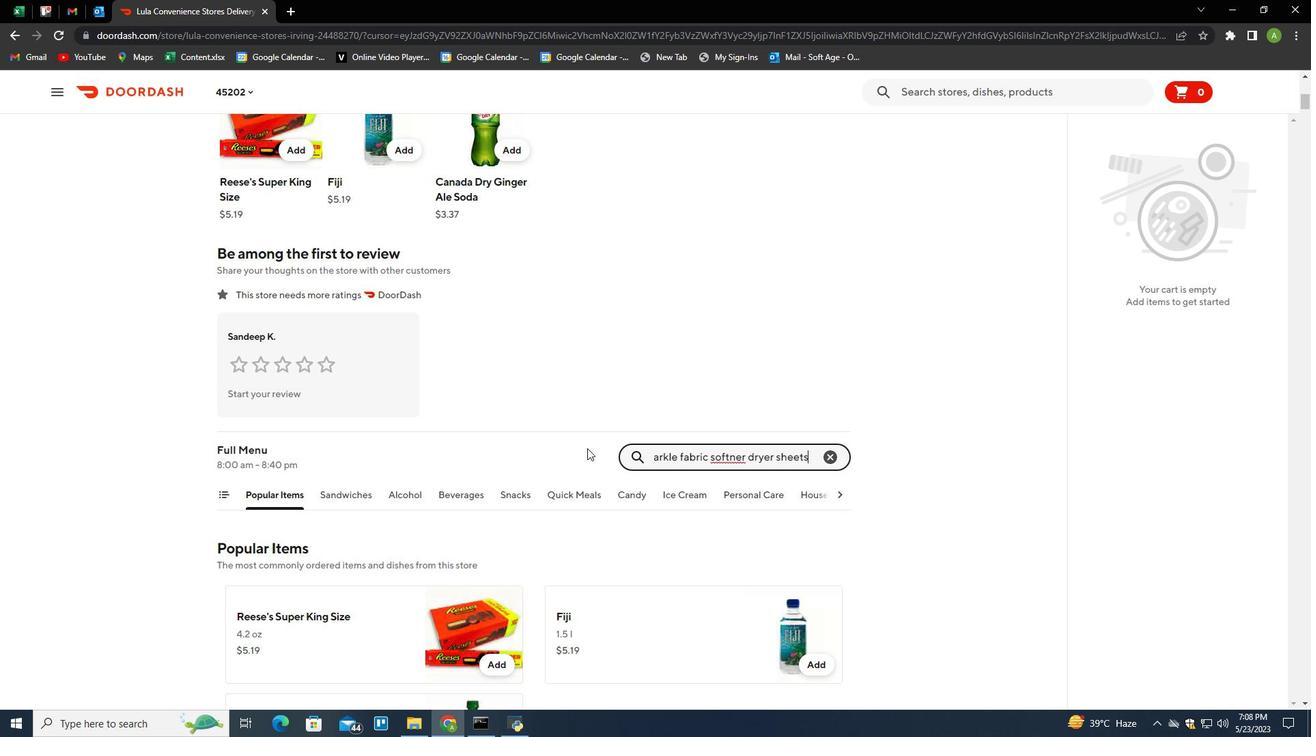 
Action: Mouse moved to (490, 379)
Screenshot: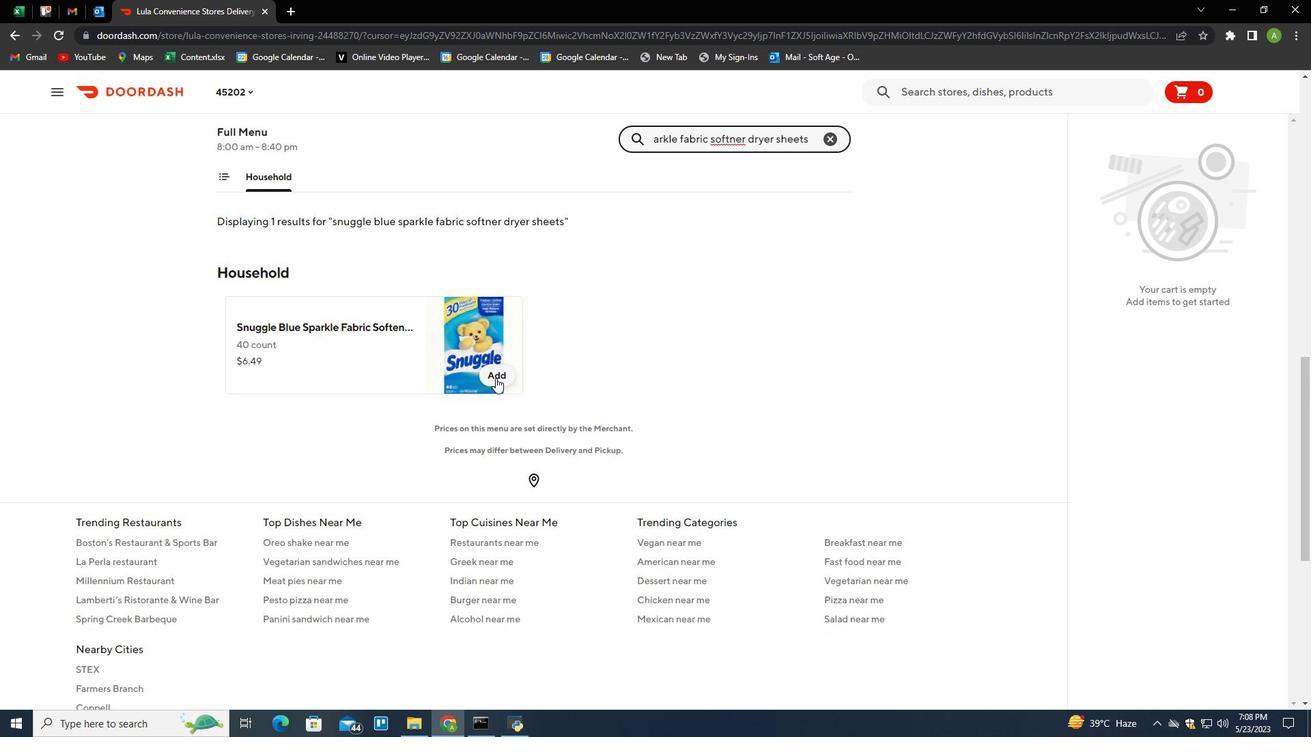 
Action: Mouse pressed left at (490, 379)
Screenshot: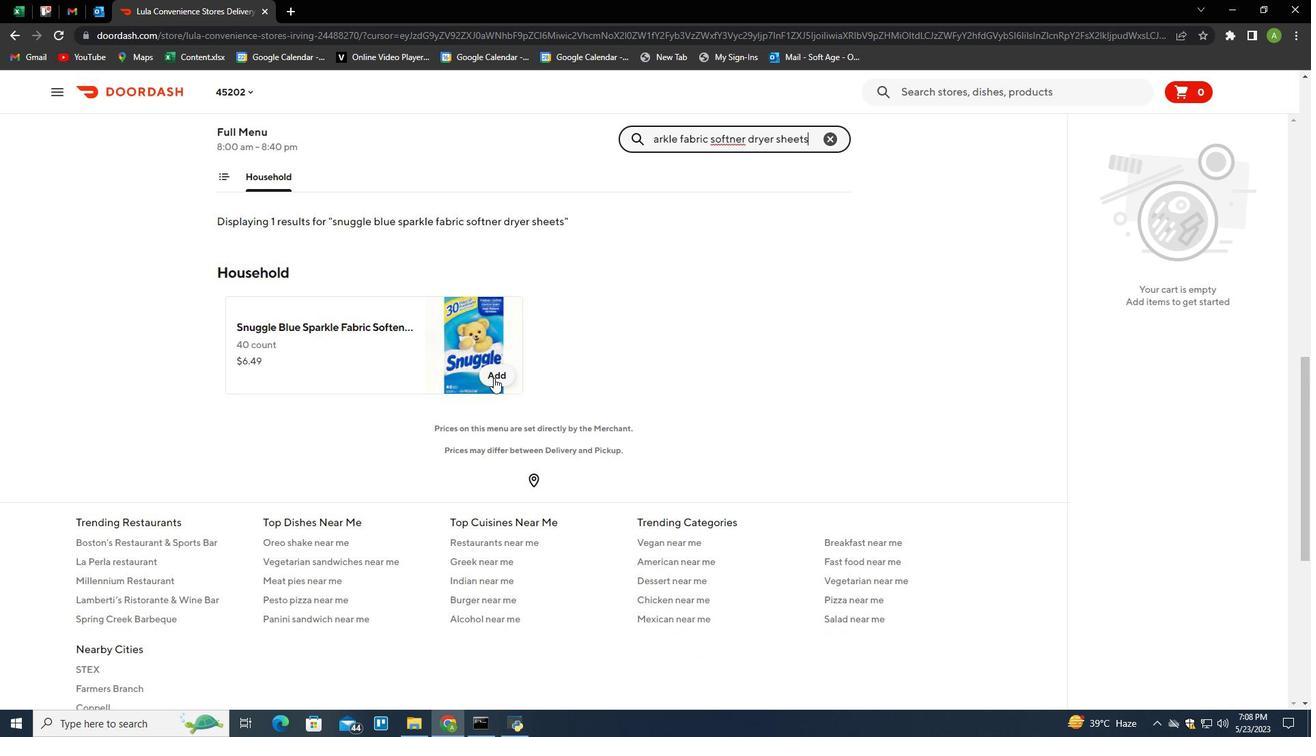 
Action: Mouse moved to (1264, 241)
Screenshot: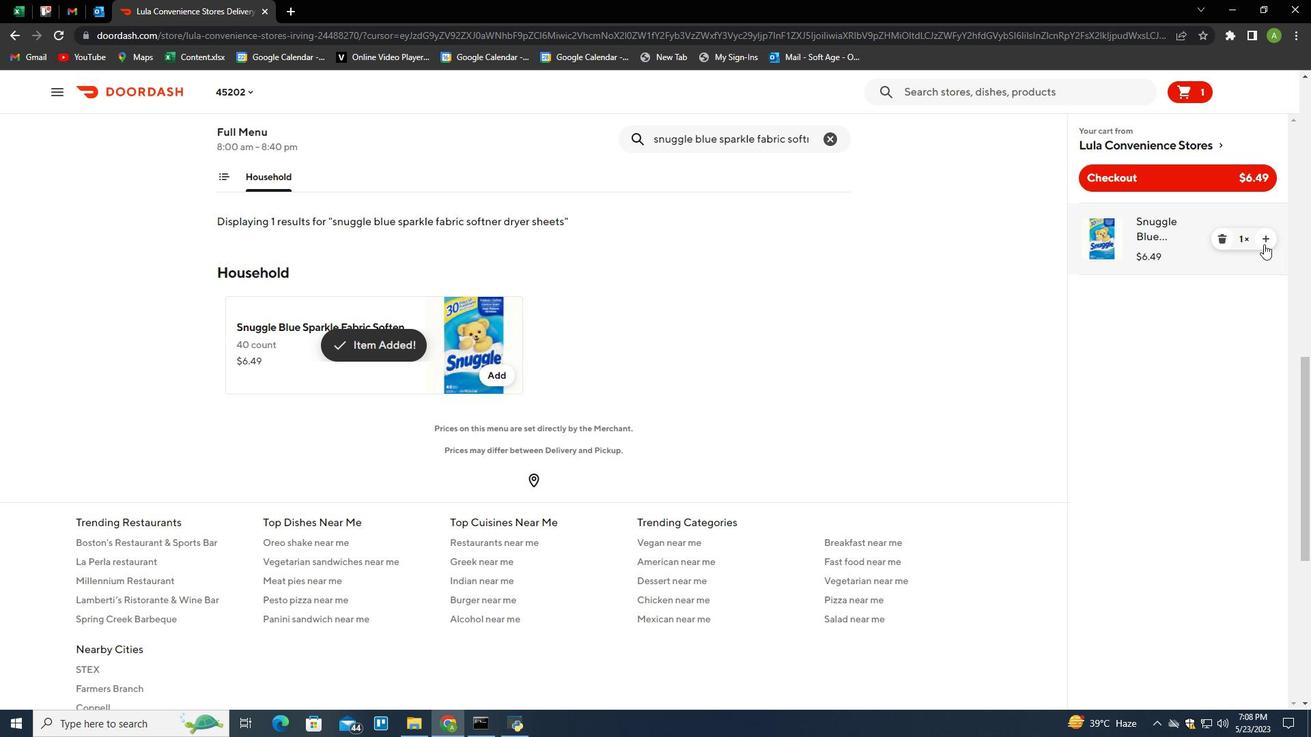 
Action: Mouse pressed left at (1264, 241)
Screenshot: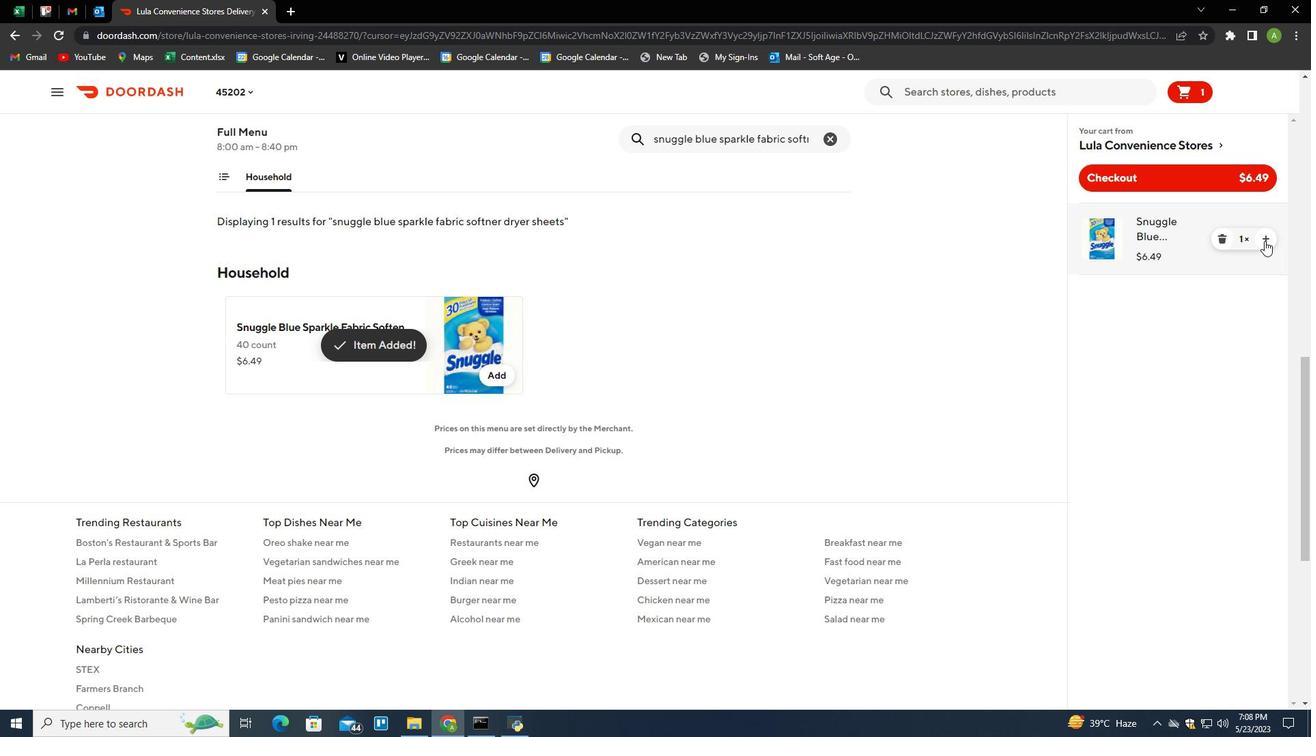 
Action: Mouse moved to (1112, 178)
Screenshot: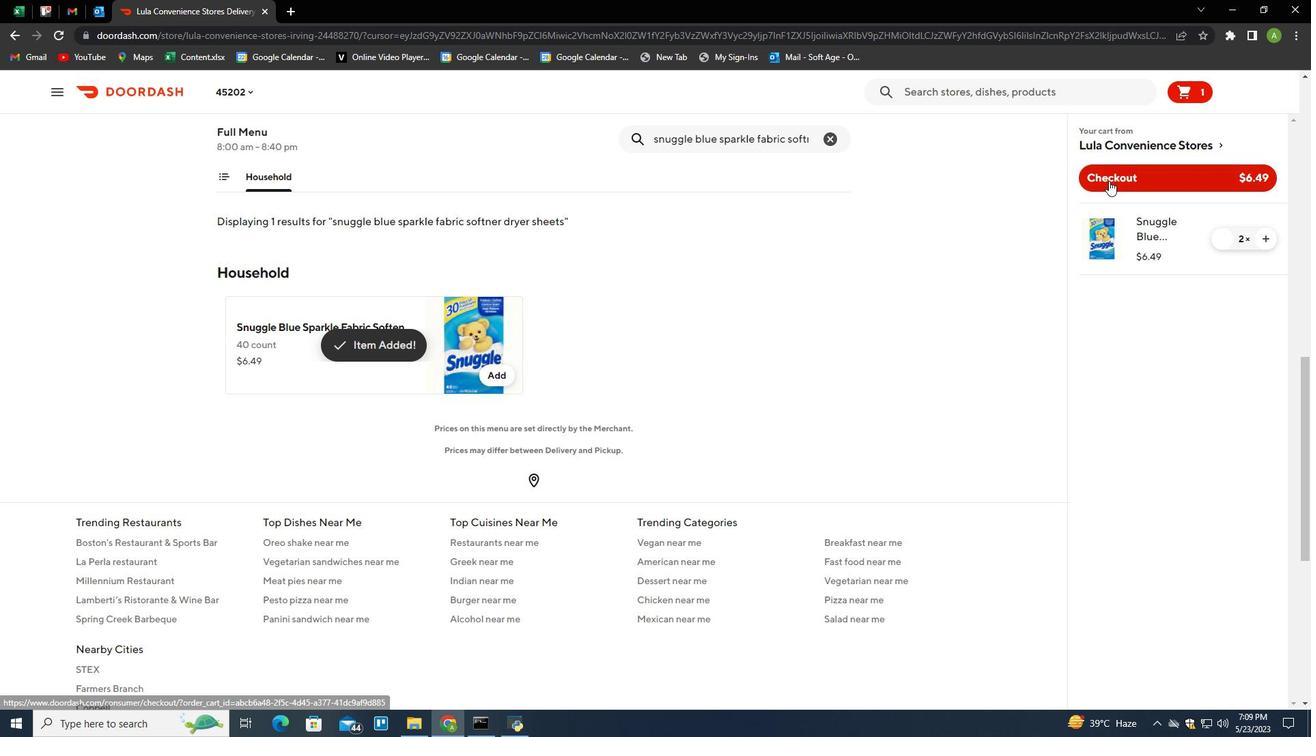 
Action: Mouse pressed left at (1112, 178)
Screenshot: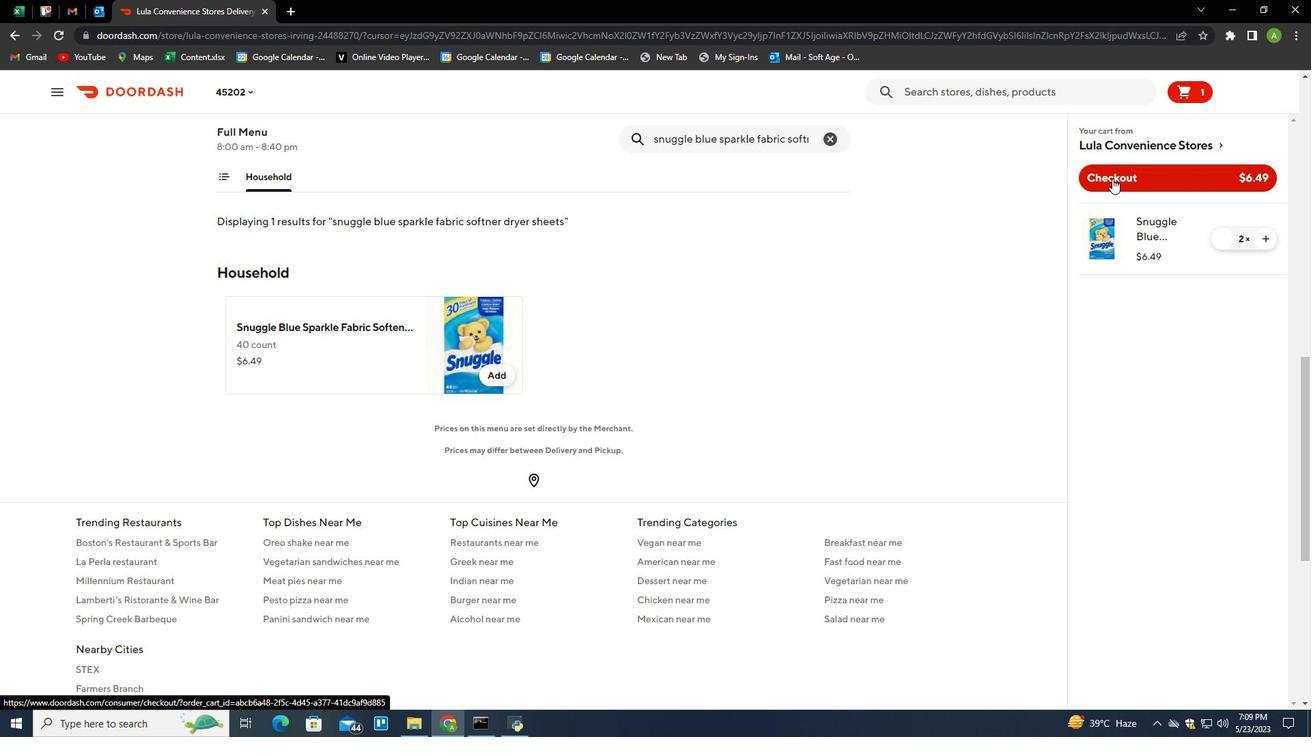 
Action: Mouse moved to (767, 189)
Screenshot: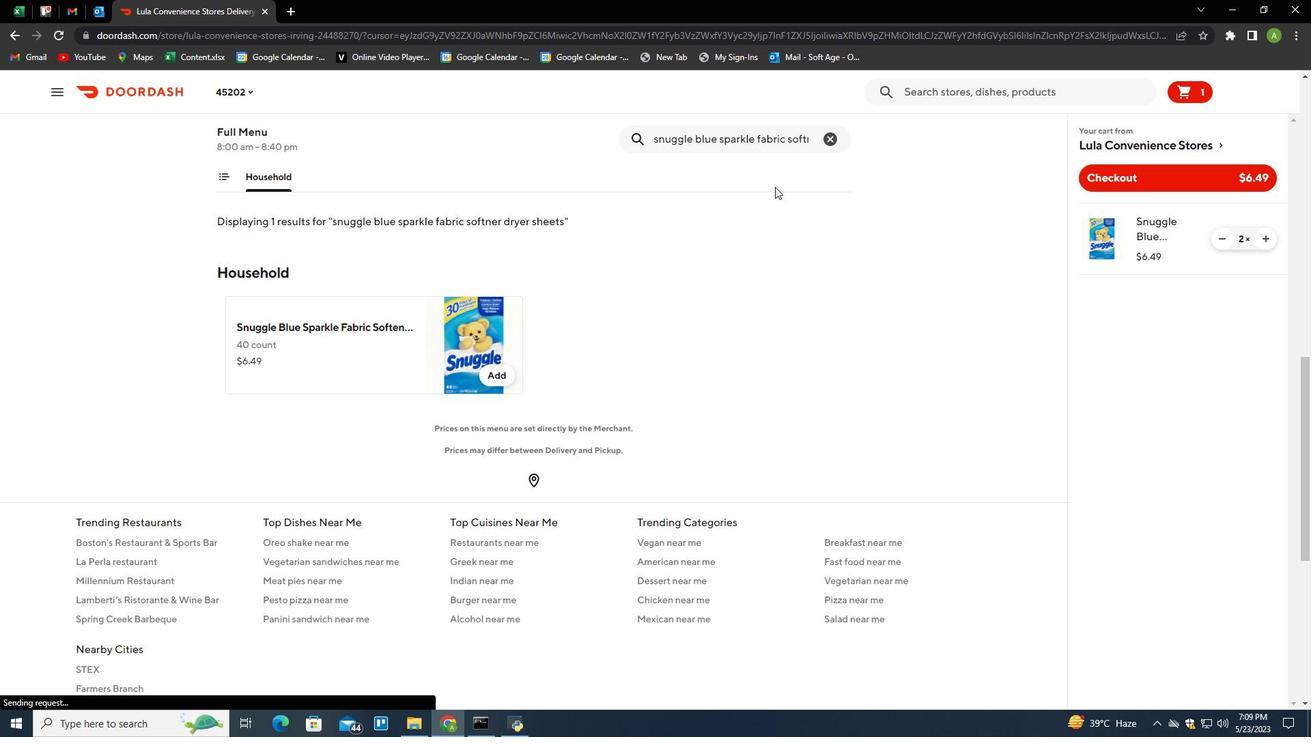 
